 Task: Create in the project AgileRamp in Backlog an issue 'Integrate a new voice recognition feature into an existing mobile application to enhance user interaction and hands-free operation', assign it to team member softage.2@softage.net and change the status to IN PROGRESS. Create in the project AgileRamp in Backlog an issue 'Develop a new tool for automated testing of web application functional correctness and performance under stress conditions', assign it to team member softage.3@softage.net and change the status to IN PROGRESS
Action: Mouse moved to (200, 48)
Screenshot: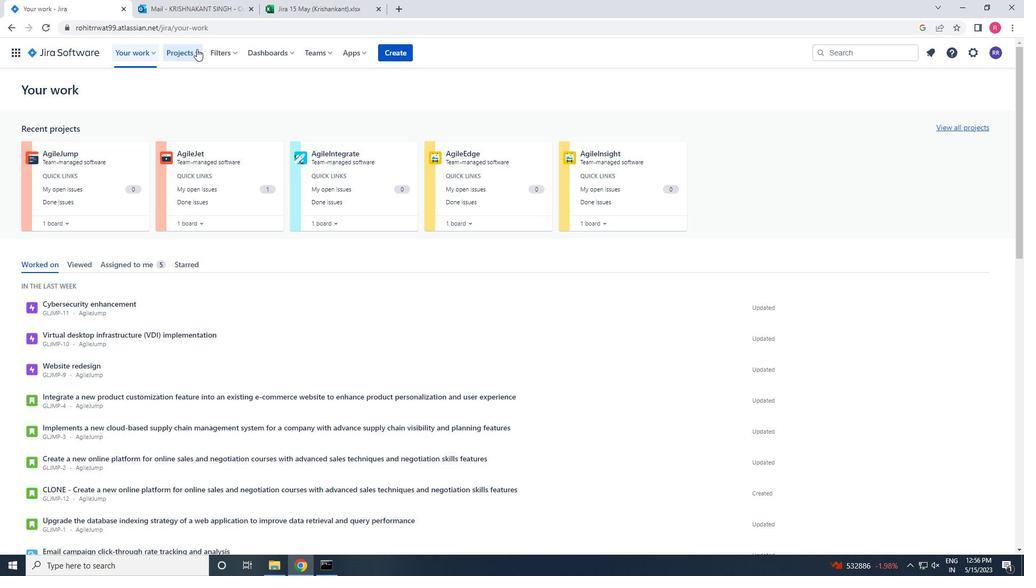 
Action: Mouse pressed left at (200, 48)
Screenshot: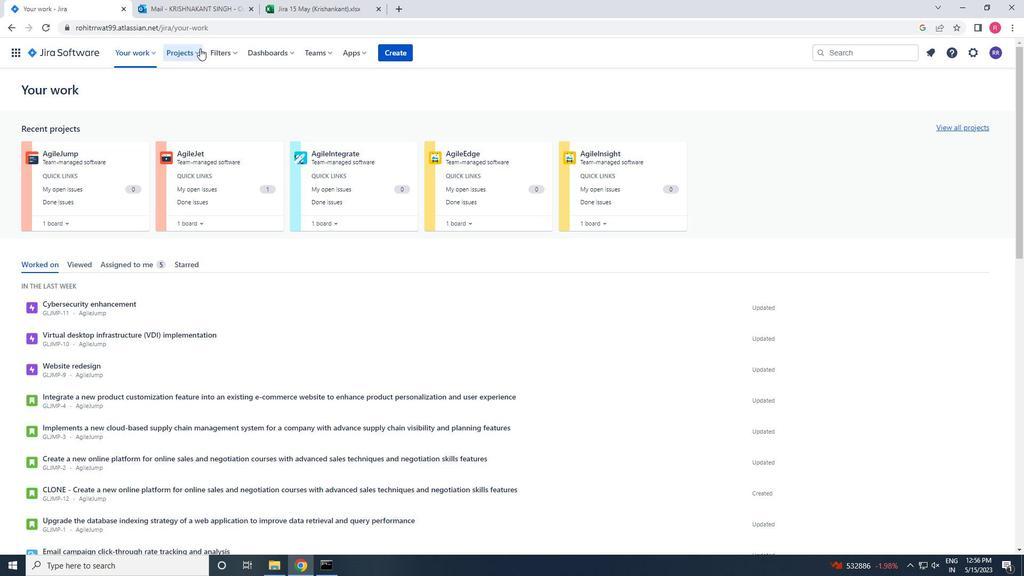 
Action: Mouse moved to (235, 98)
Screenshot: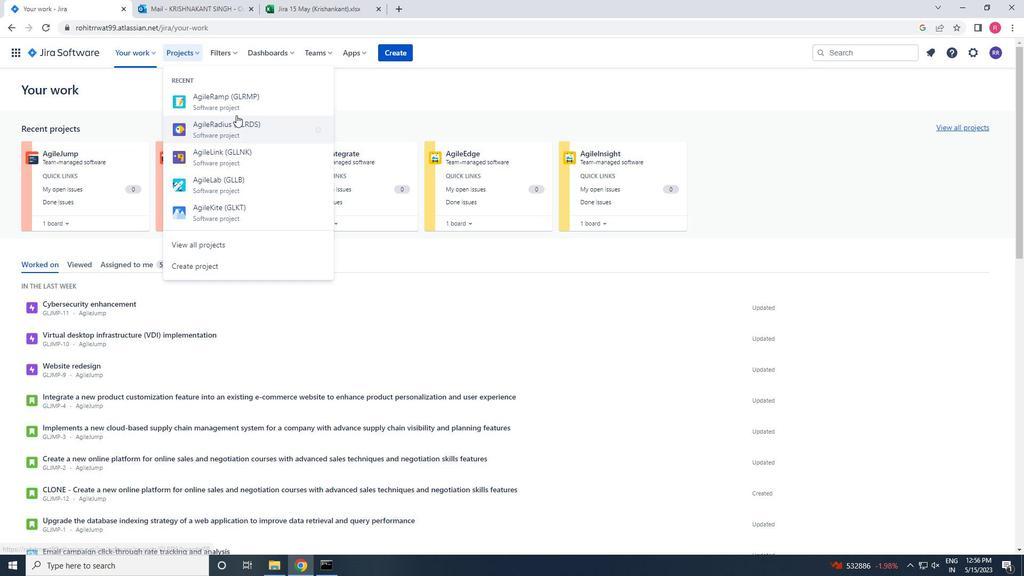 
Action: Mouse pressed left at (235, 98)
Screenshot: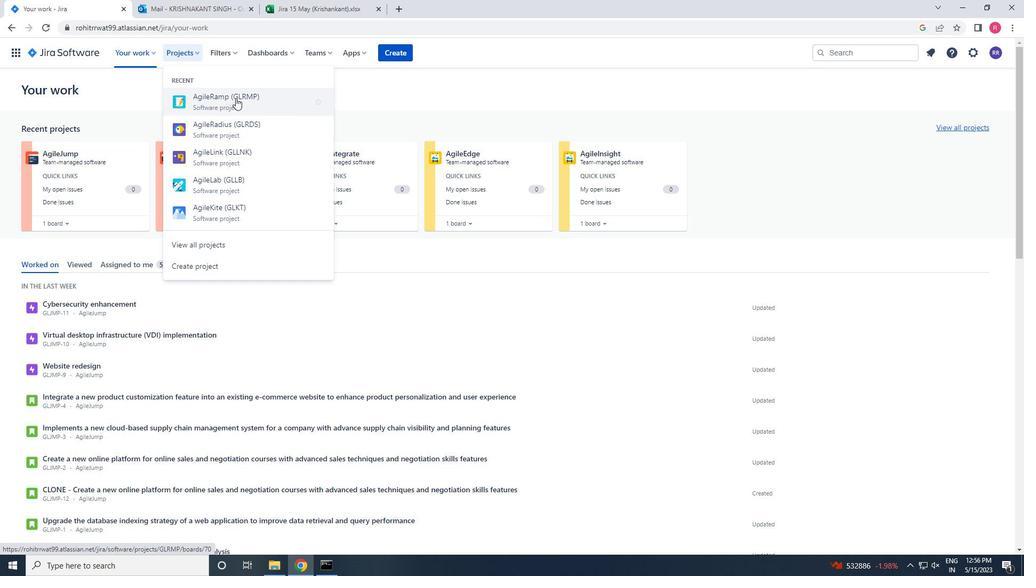 
Action: Mouse moved to (54, 154)
Screenshot: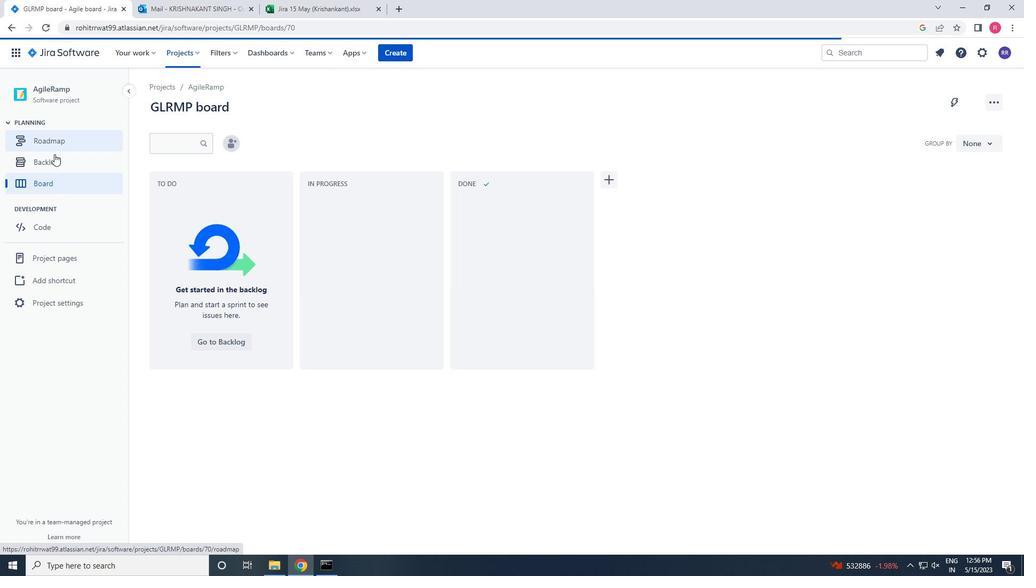 
Action: Mouse pressed left at (54, 154)
Screenshot: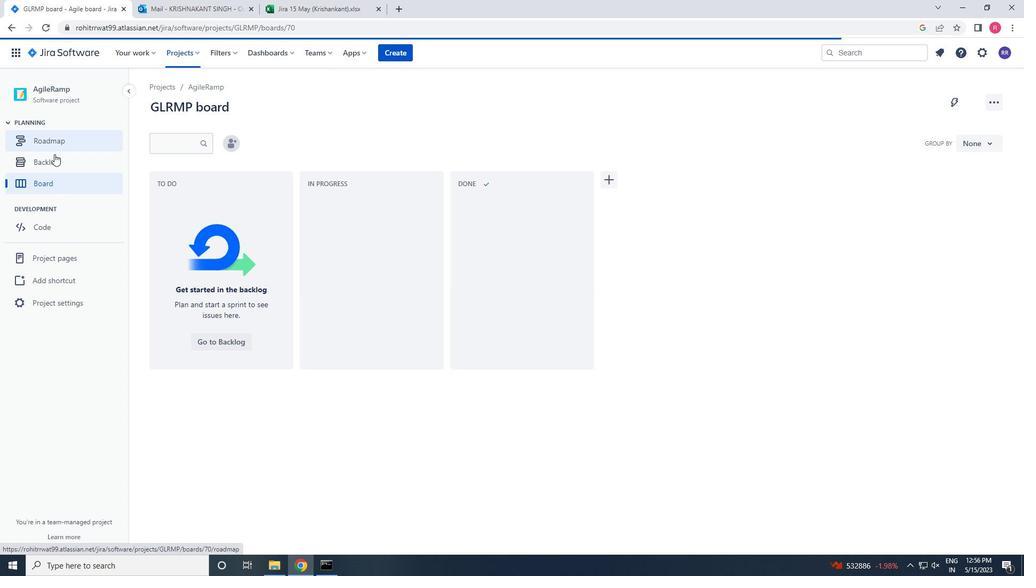 
Action: Mouse moved to (410, 364)
Screenshot: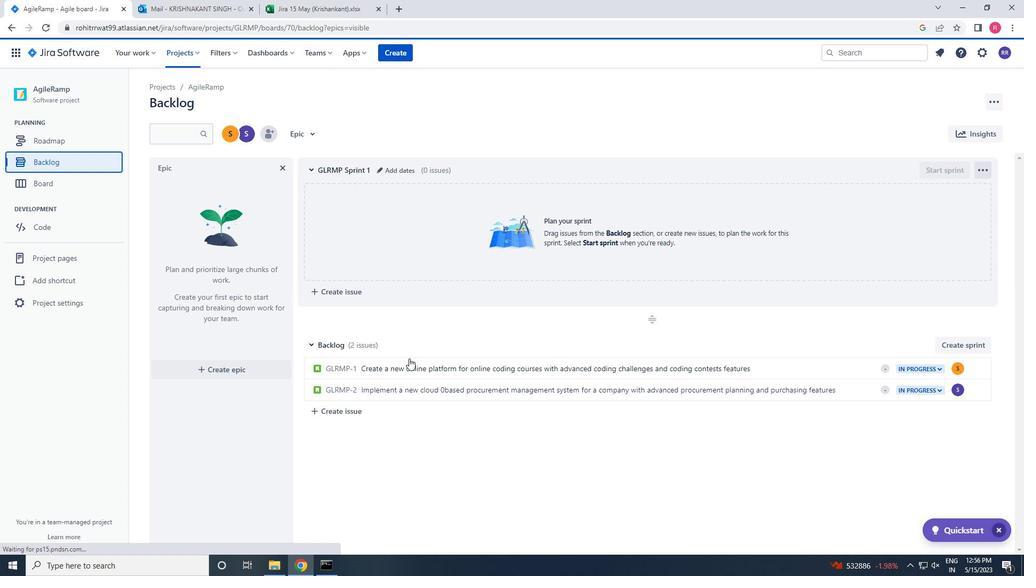 
Action: Mouse scrolled (410, 364) with delta (0, 0)
Screenshot: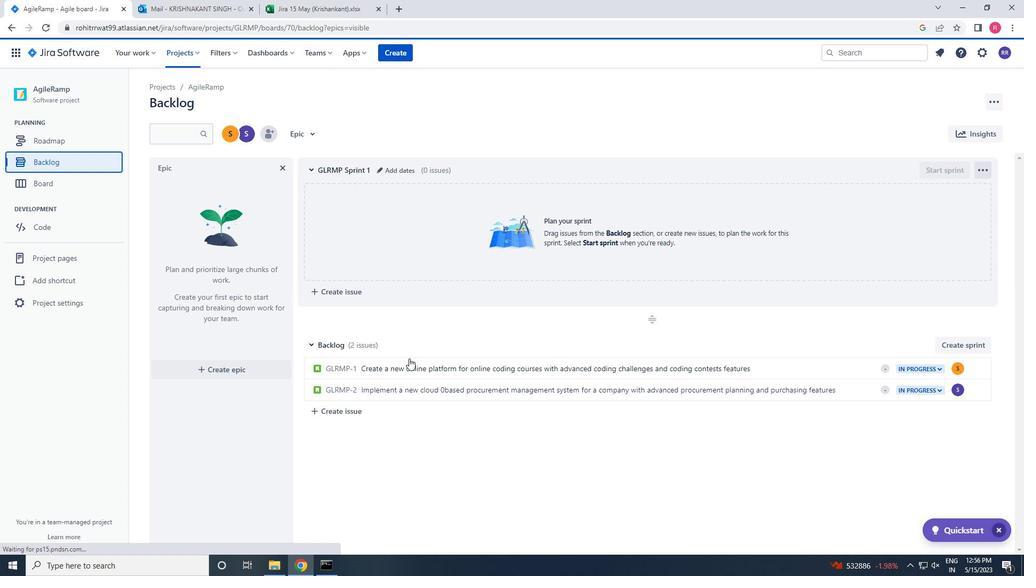 
Action: Mouse moved to (410, 366)
Screenshot: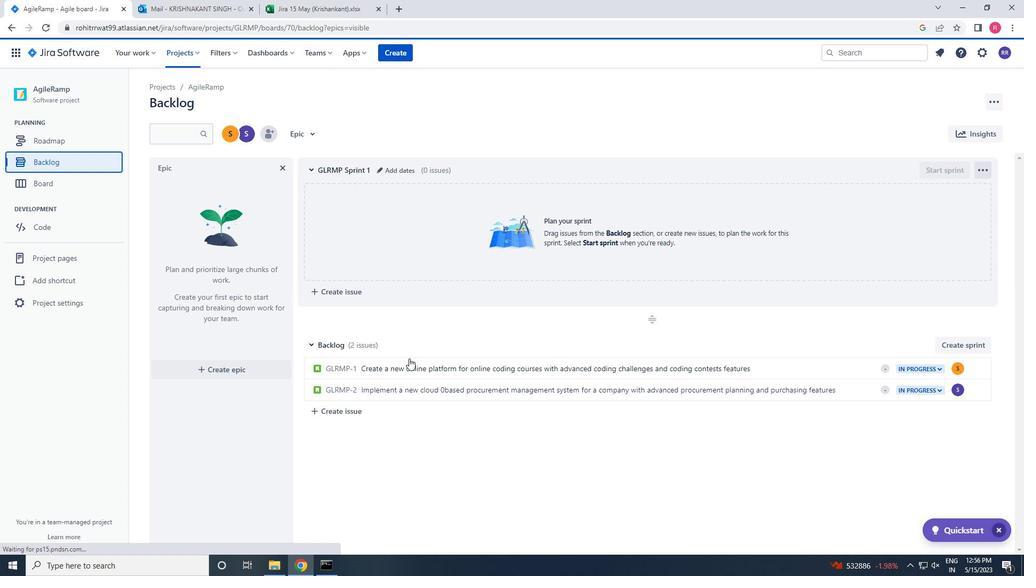 
Action: Mouse scrolled (410, 365) with delta (0, 0)
Screenshot: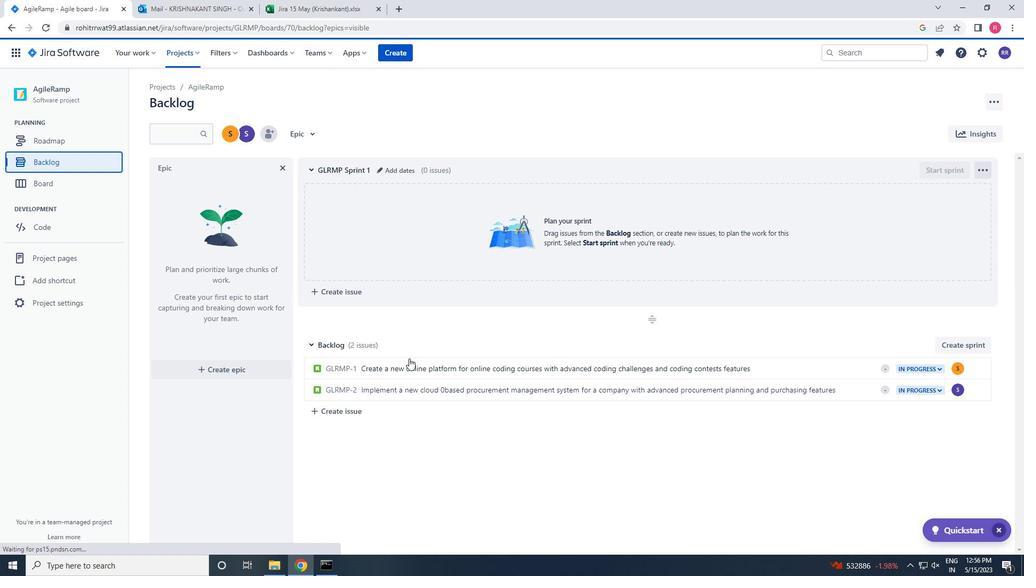 
Action: Mouse moved to (410, 367)
Screenshot: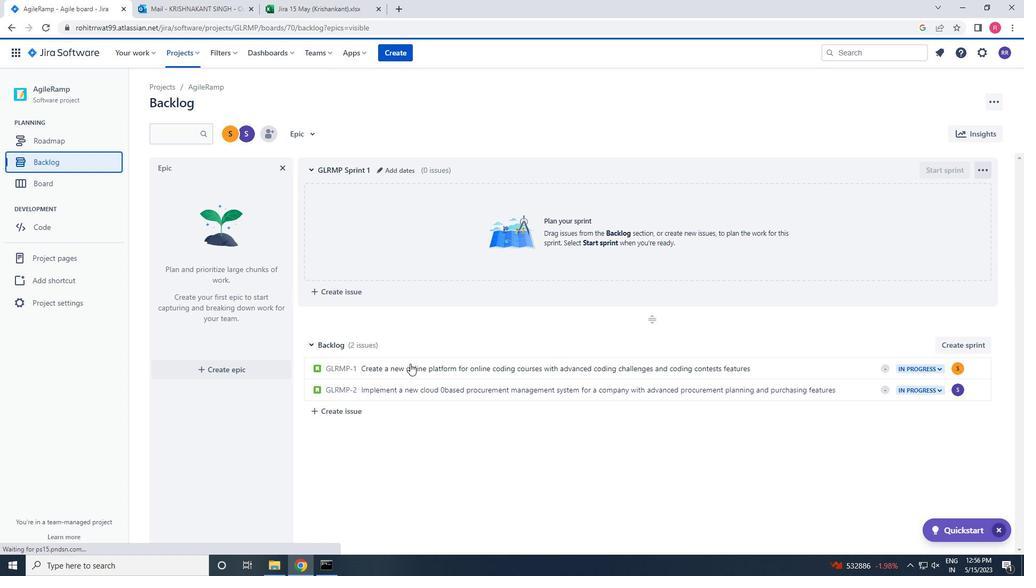
Action: Mouse scrolled (410, 367) with delta (0, 0)
Screenshot: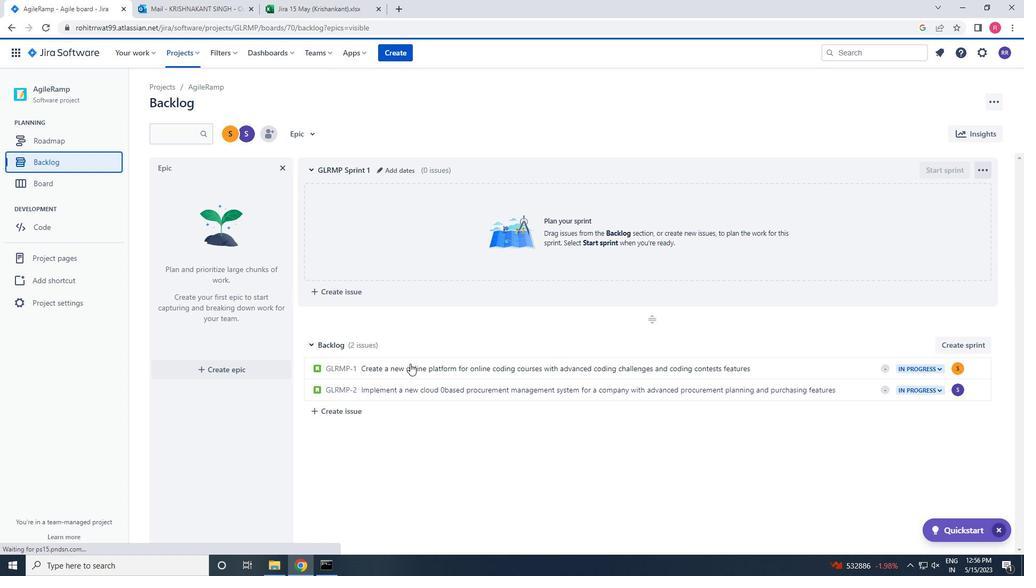 
Action: Mouse moved to (410, 368)
Screenshot: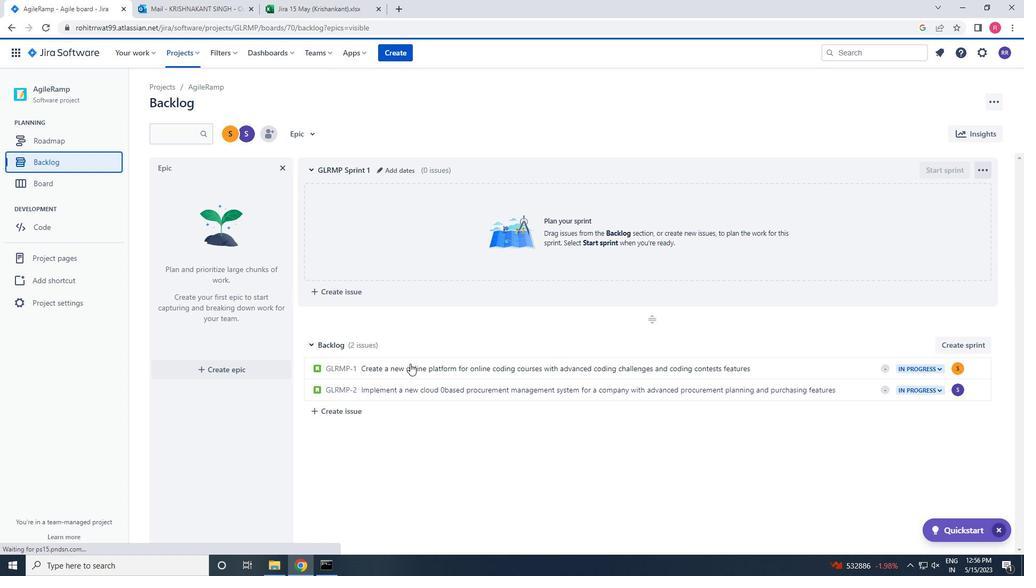 
Action: Mouse scrolled (410, 368) with delta (0, 0)
Screenshot: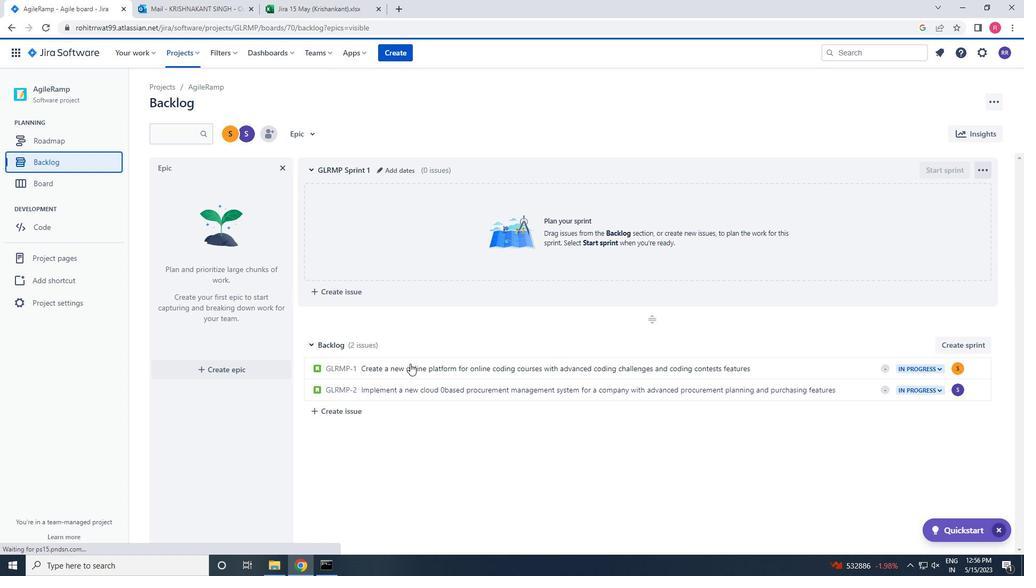 
Action: Mouse scrolled (410, 368) with delta (0, 0)
Screenshot: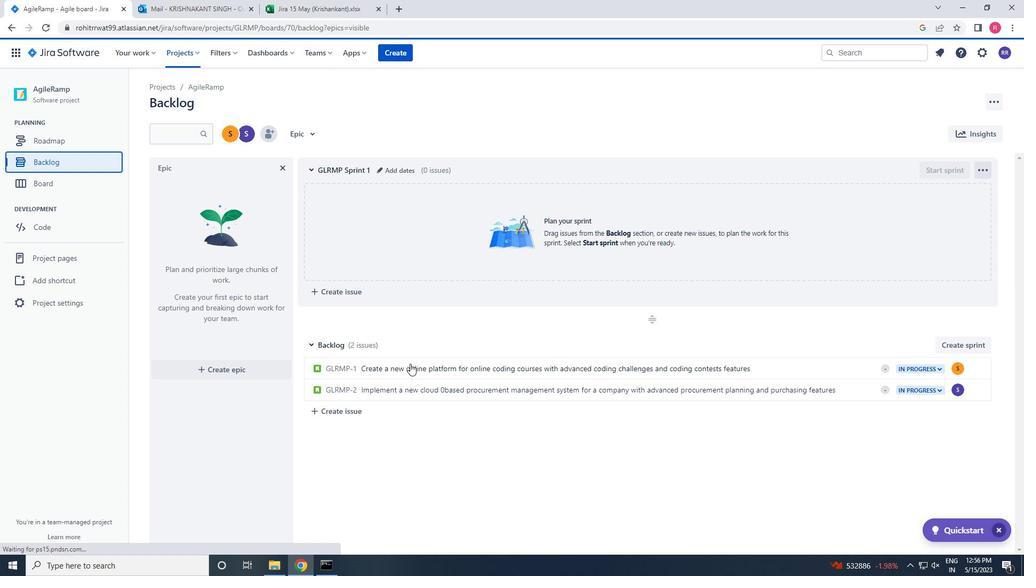 
Action: Mouse moved to (385, 410)
Screenshot: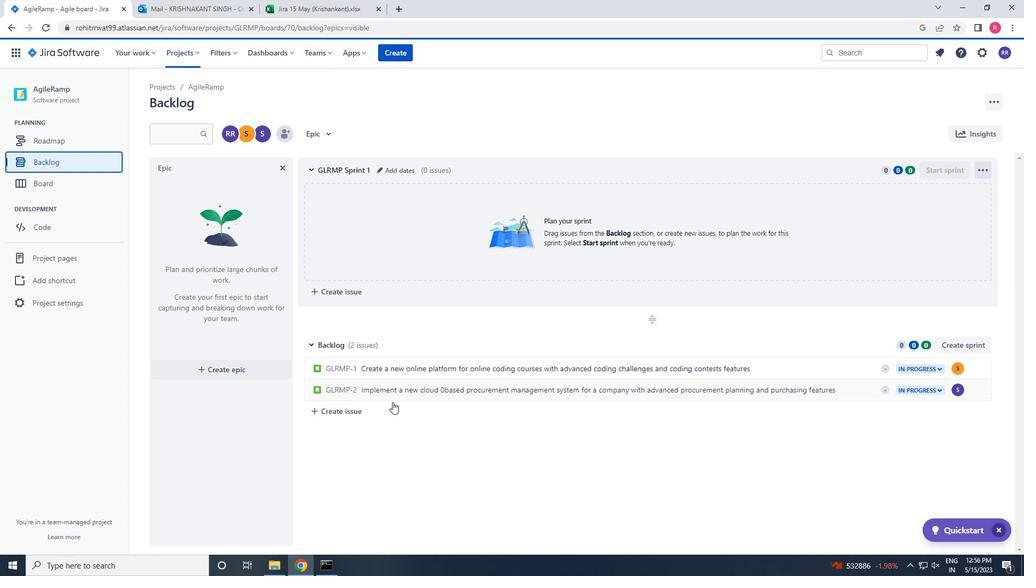 
Action: Mouse pressed left at (385, 410)
Screenshot: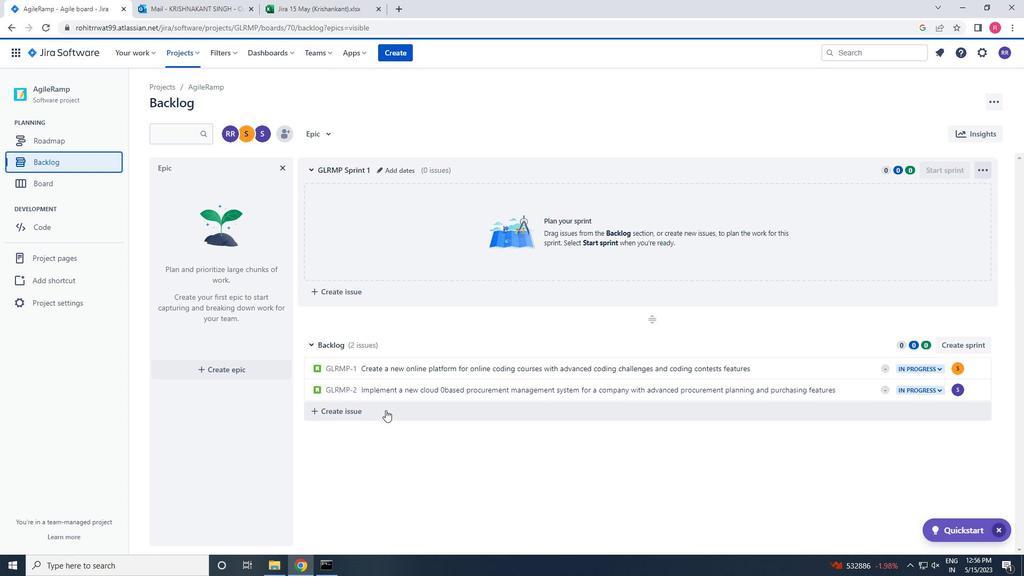 
Action: Key pressed ctrl+V
Screenshot: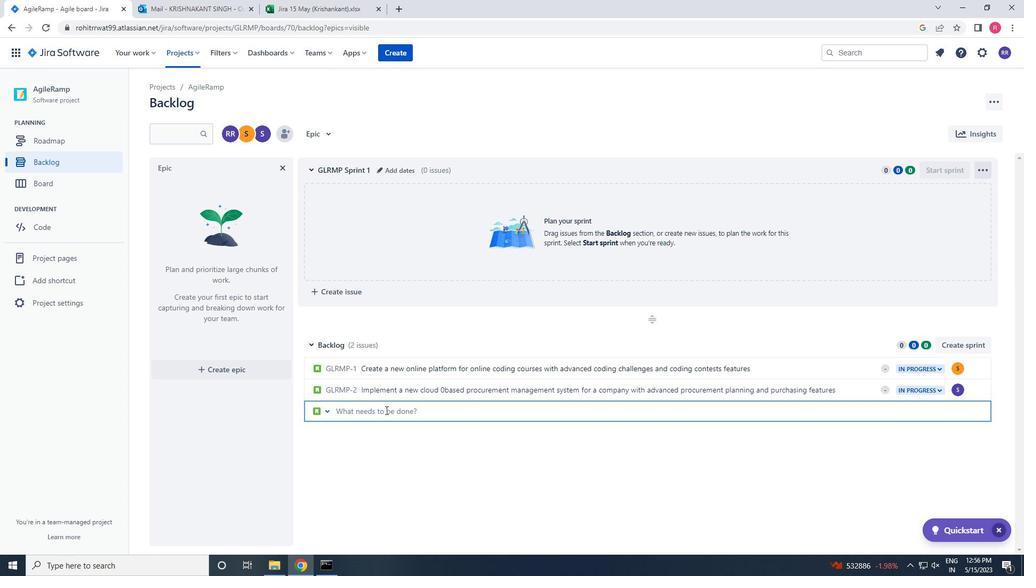 
Action: Mouse moved to (445, 369)
Screenshot: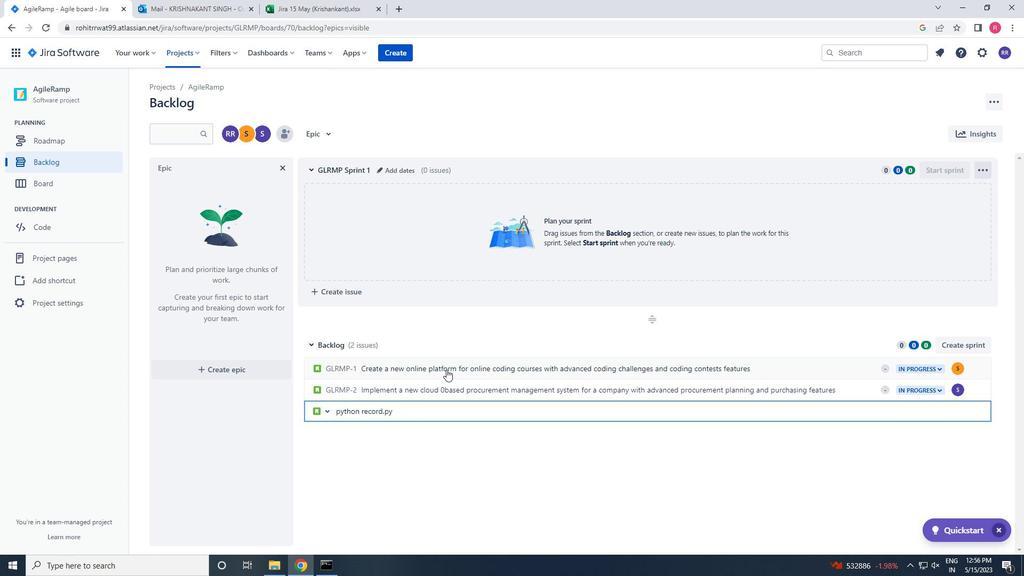 
Action: Key pressed <Key.backspace><Key.backspace><Key.backspace><Key.backspace><Key.backspace><Key.backspace><Key.backspace><Key.backspace><Key.backspace><Key.backspace><Key.backspace><Key.backspace><Key.backspace><Key.backspace><Key.backspace><Key.backspace><Key.backspace><Key.backspace><Key.backspace><Key.backspace><Key.backspace><Key.shift_r>Integrate<Key.space>a<Key.space>new<Key.space>voice<Key.space>recognition<Key.space>
Screenshot: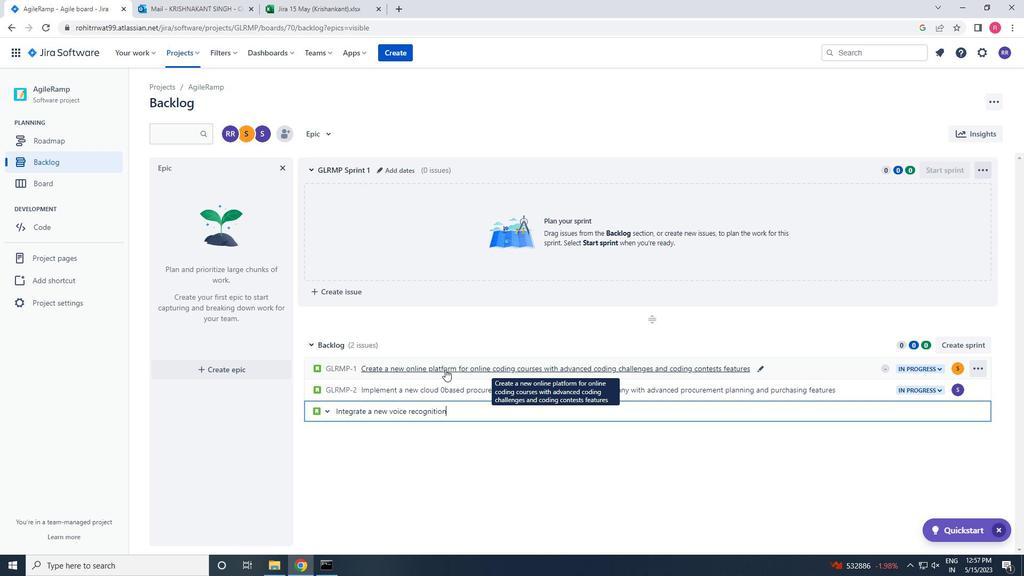 
Action: Mouse moved to (490, 413)
Screenshot: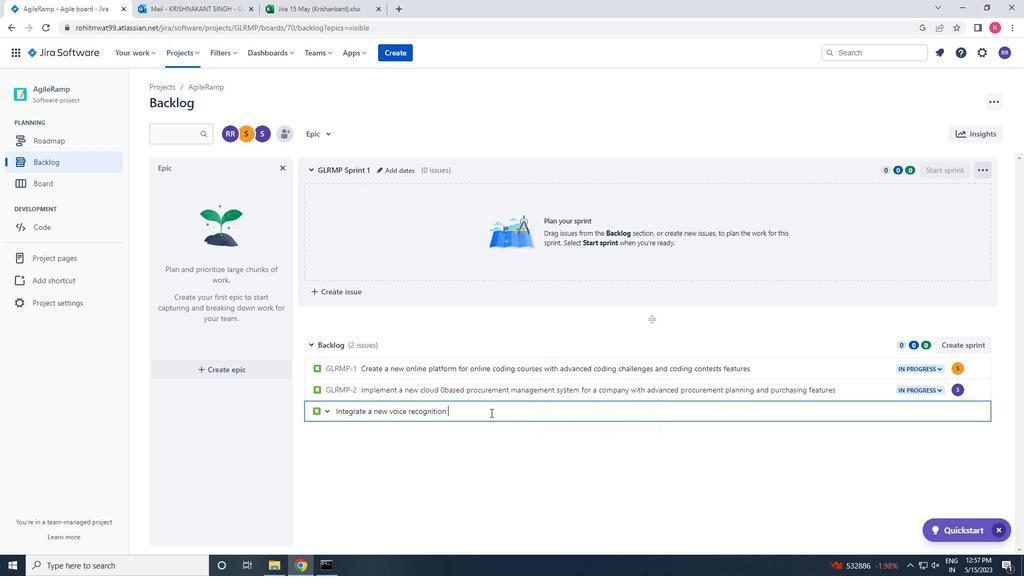 
Action: Key pressed feature<Key.space>into<Key.space>an<Key.space>existing<Key.space>mobile<Key.space>application<Key.space>to<Key.space>enhance<Key.space>user<Key.space>interaction<Key.space>and<Key.space>hand-free<Key.space>opre<Key.backspace><Key.backspace>eration<Key.space><Key.enter>
Screenshot: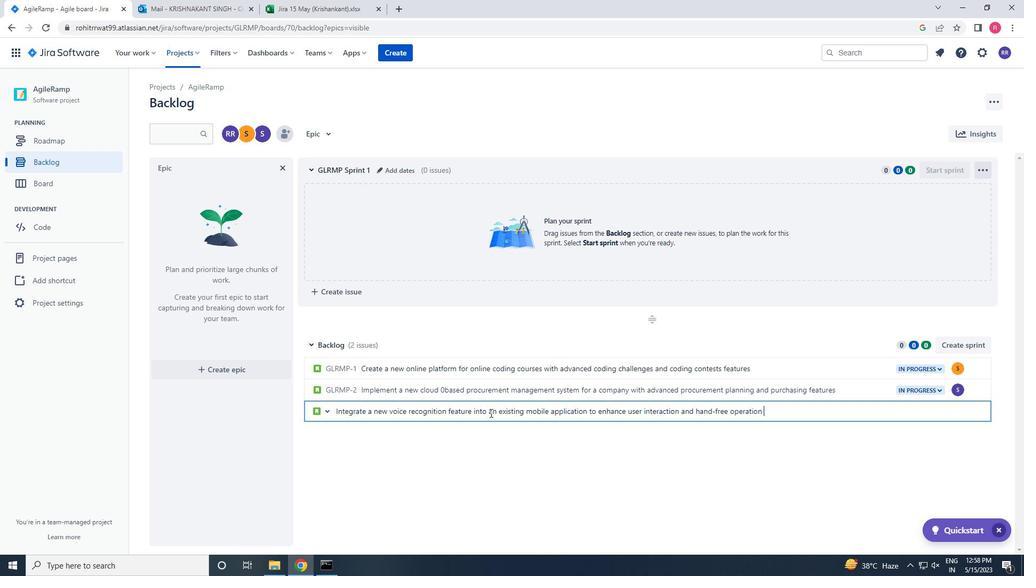 
Action: Mouse moved to (959, 414)
Screenshot: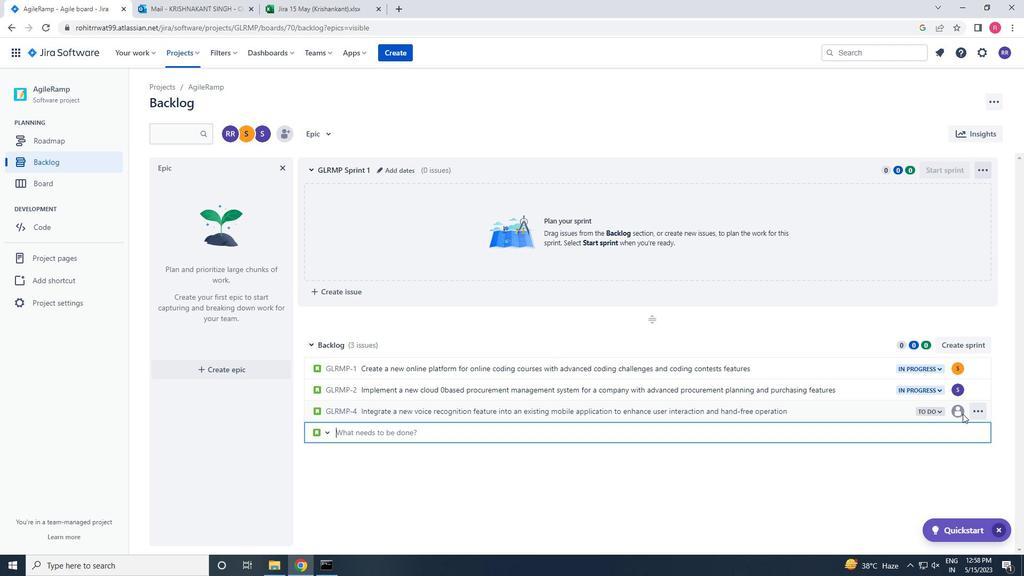 
Action: Mouse pressed left at (959, 414)
Screenshot: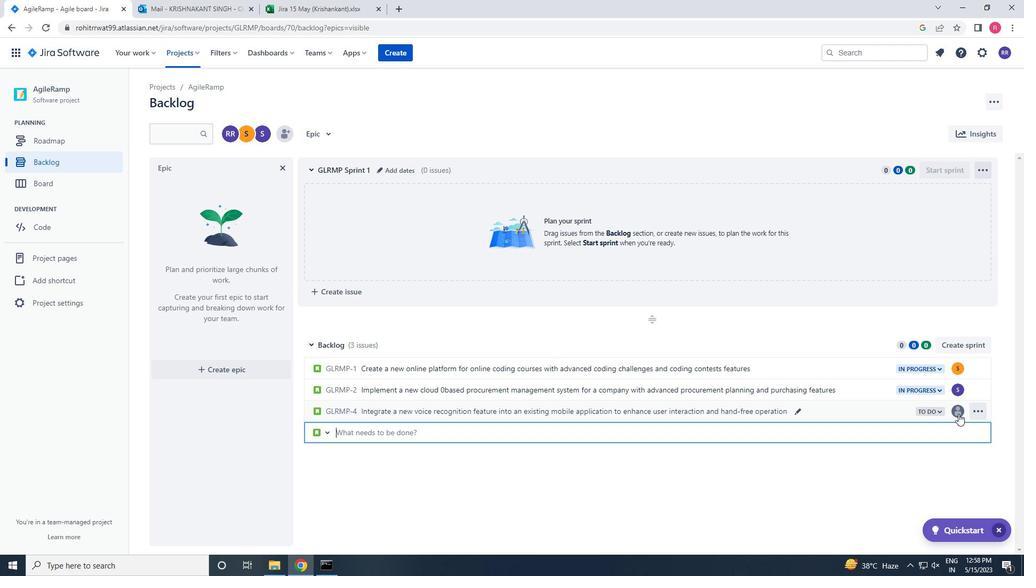 
Action: Key pressed softage.2<Key.shift>@SOFTAGE.NET
Screenshot: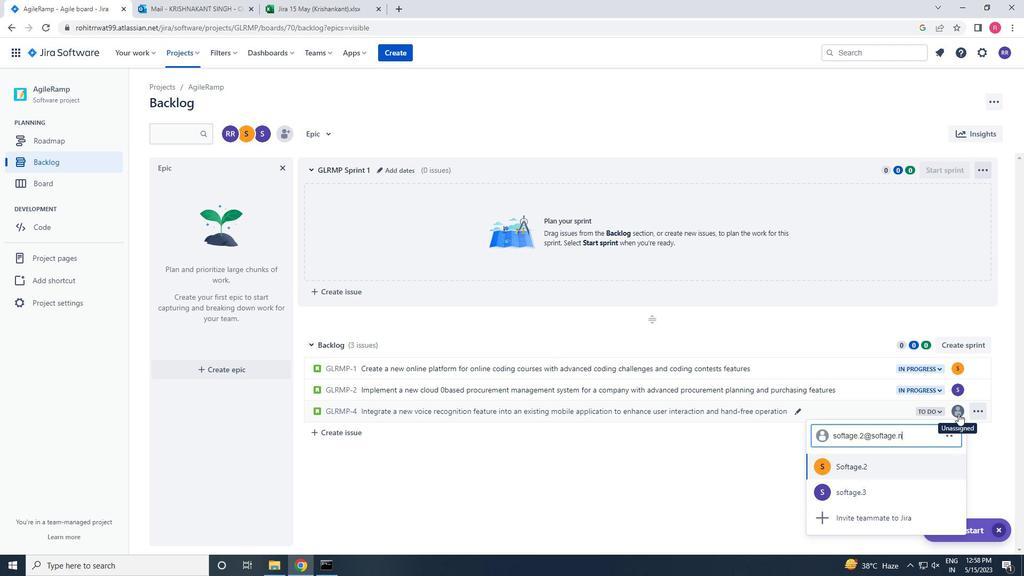 
Action: Mouse moved to (865, 463)
Screenshot: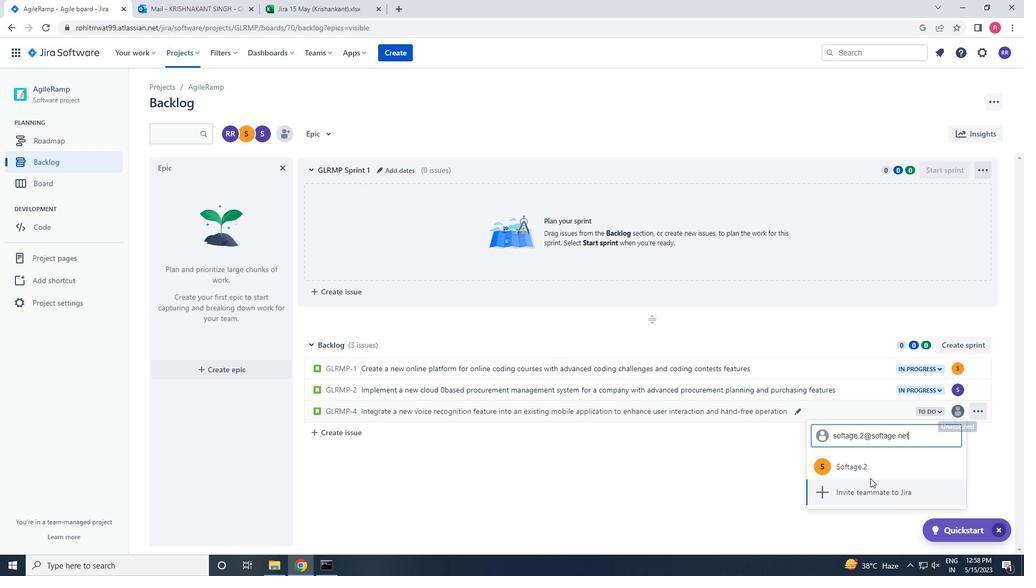 
Action: Mouse pressed left at (865, 463)
Screenshot: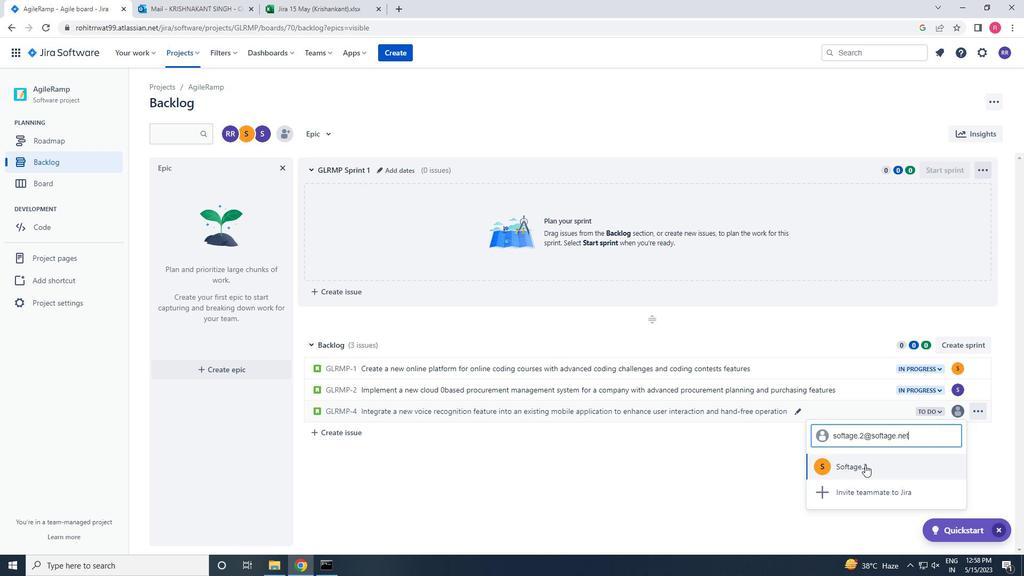 
Action: Mouse moved to (930, 409)
Screenshot: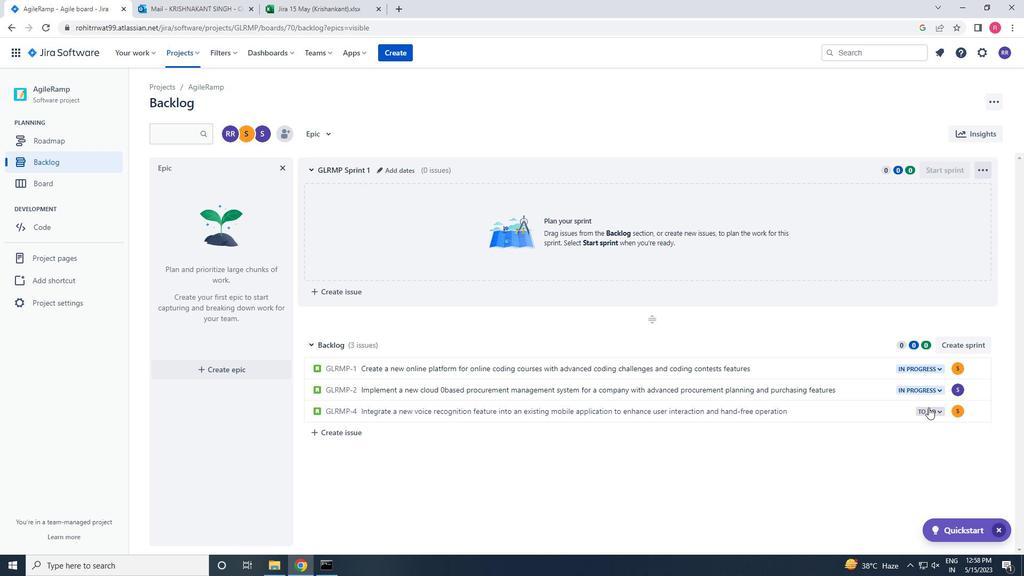 
Action: Mouse pressed left at (930, 409)
Screenshot: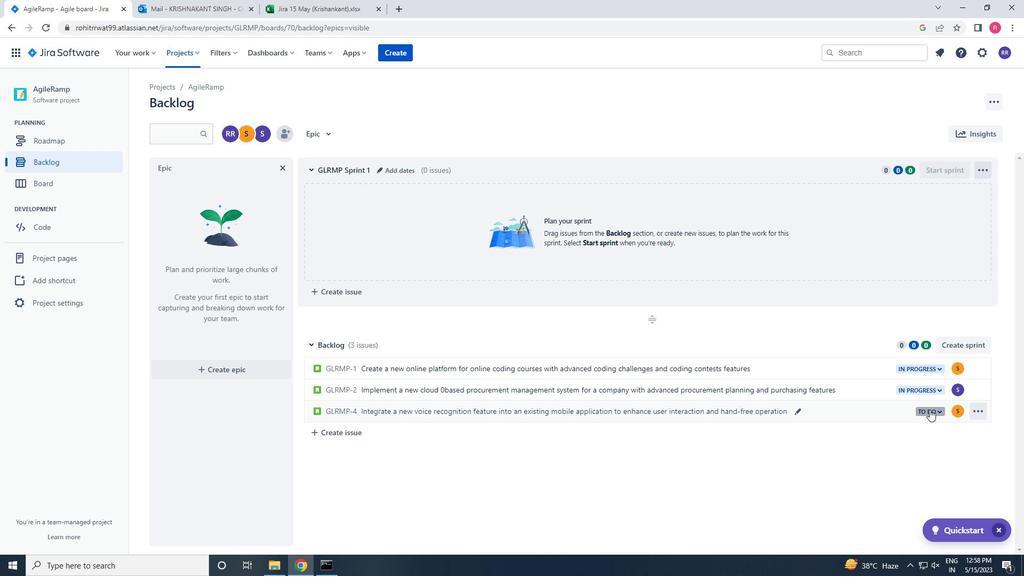 
Action: Mouse moved to (844, 435)
Screenshot: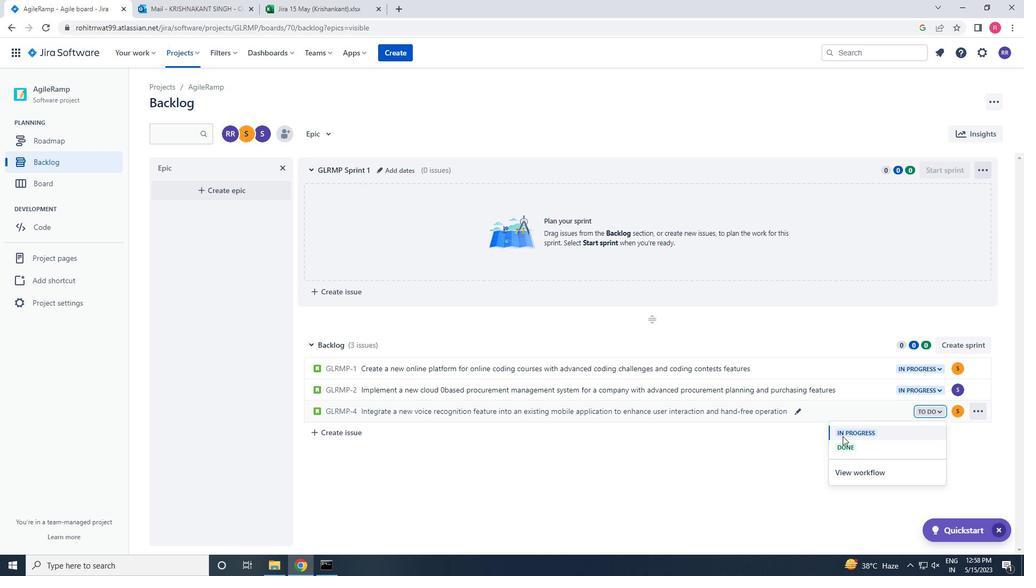 
Action: Mouse pressed left at (844, 435)
Screenshot: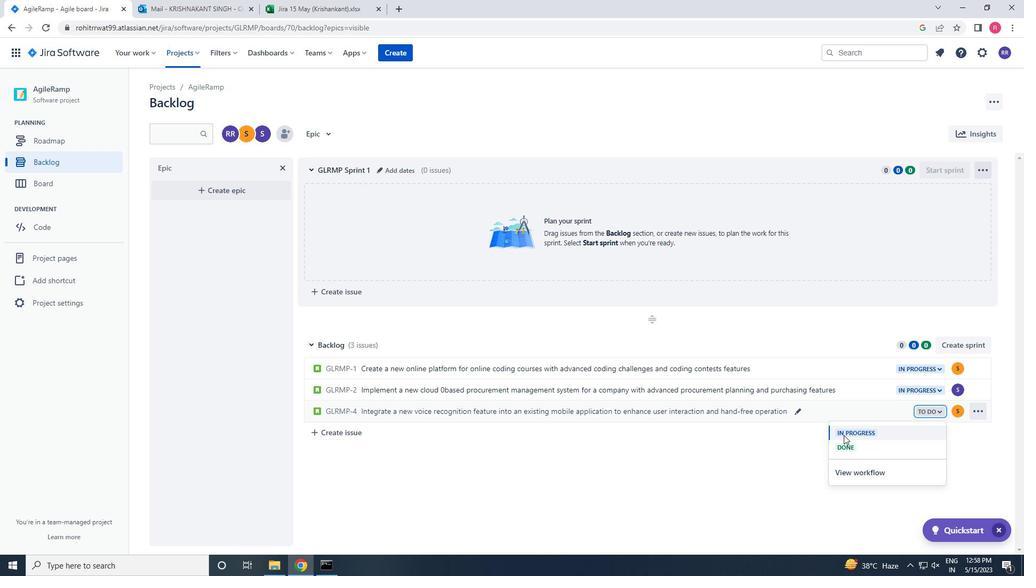 
Action: Mouse moved to (399, 438)
Screenshot: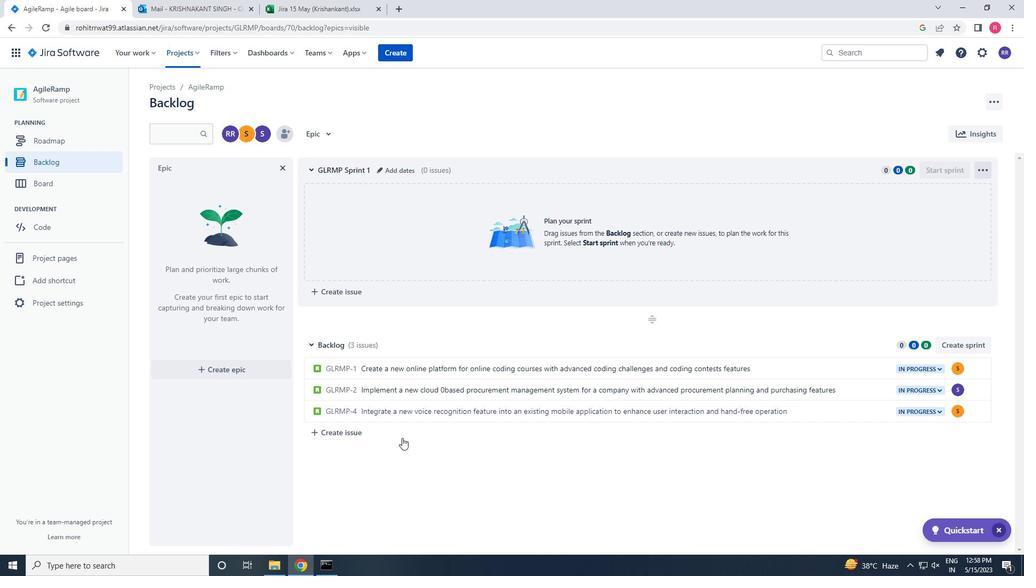 
Action: Mouse pressed left at (399, 438)
Screenshot: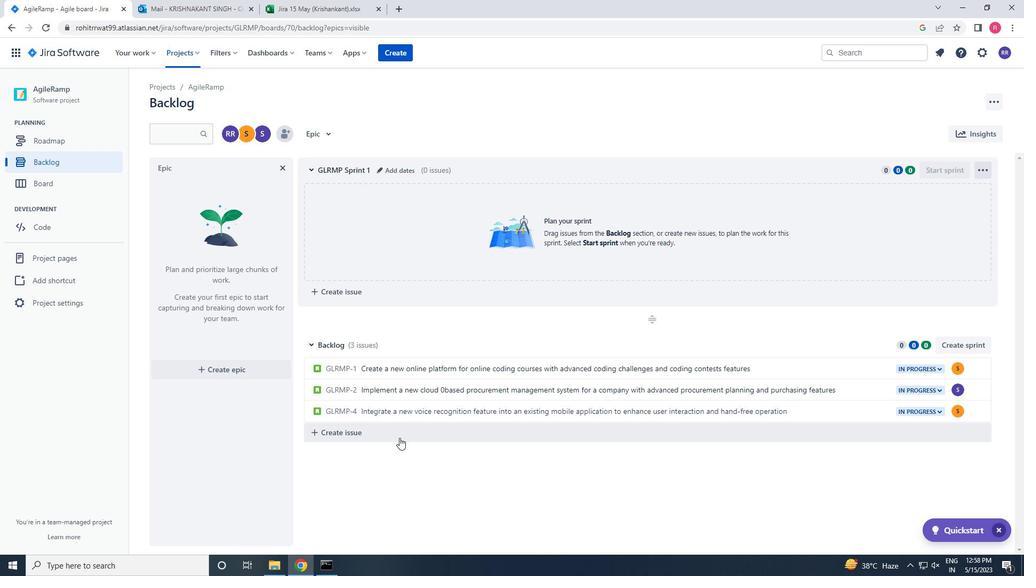 
Action: Key pressed <Key.shift>DEVELOP<Key.space>A<Key.space>NEW<Key.space>TOOL<Key.space>FOR<Key.space>AUTOMATED<Key.space>TESTING<Key.space>OF<Key.space>WEB<Key.space>APPLICATIO<Key.space><Key.backspace>
Screenshot: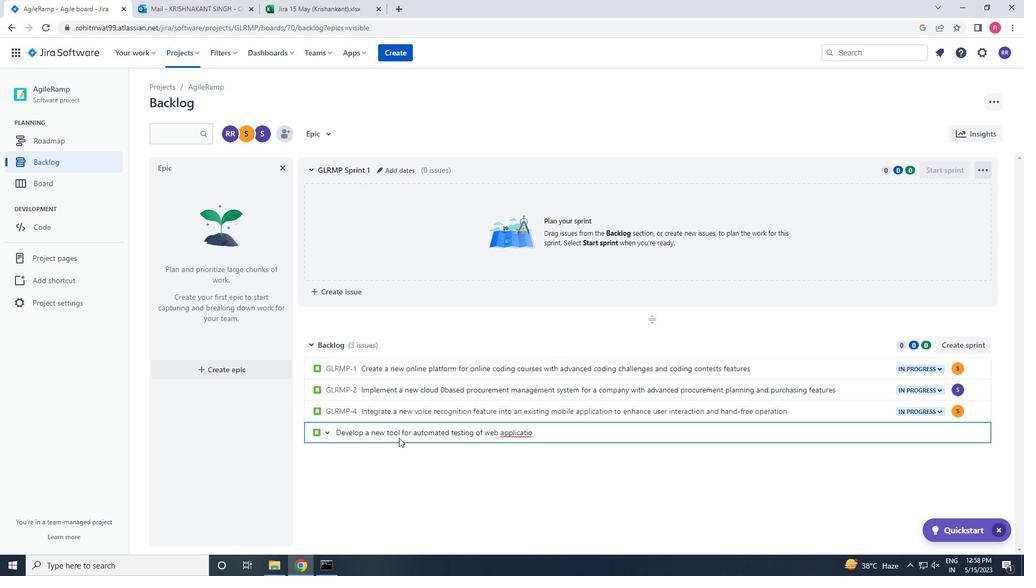 
Action: Mouse moved to (398, 438)
Screenshot: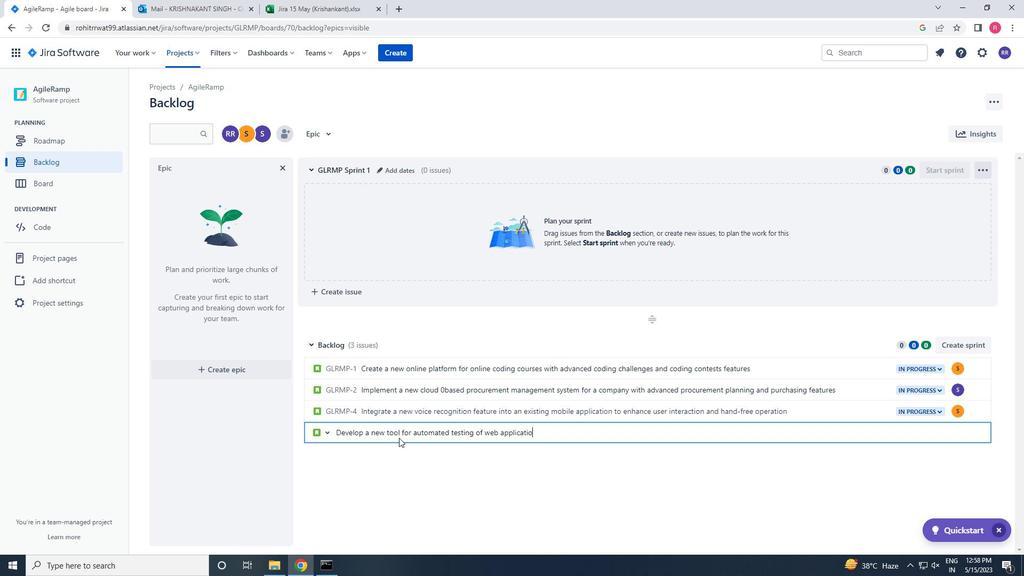 
Action: Key pressed N<Key.space>FUNCTIONAL<Key.space>CORRECTESS<Key.space>AND<Key.space>PERFORMANCE<Key.space>UNDER<Key.space>STRESS<Key.space>CONDITIONS
Screenshot: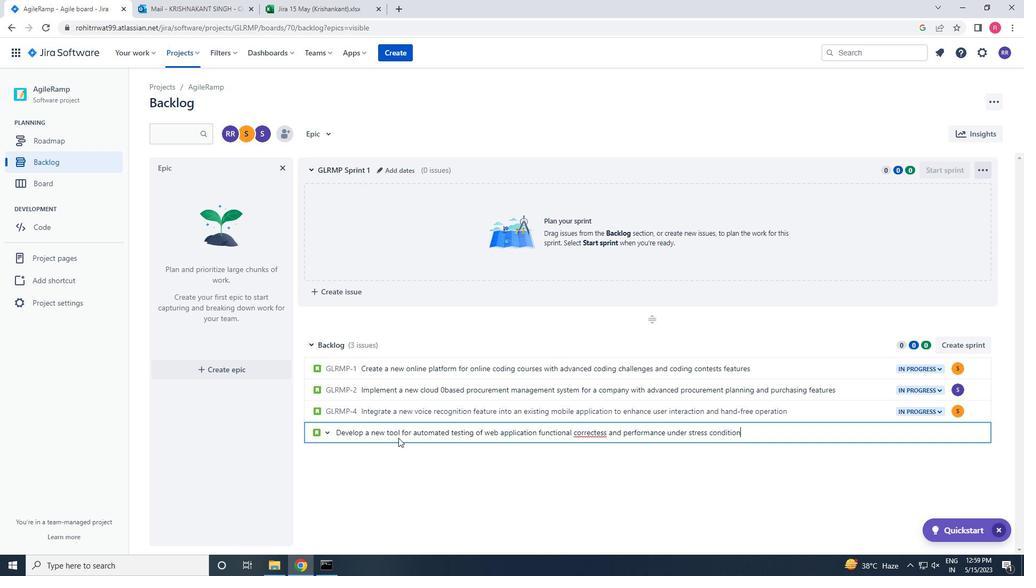 
Action: Mouse moved to (589, 435)
Screenshot: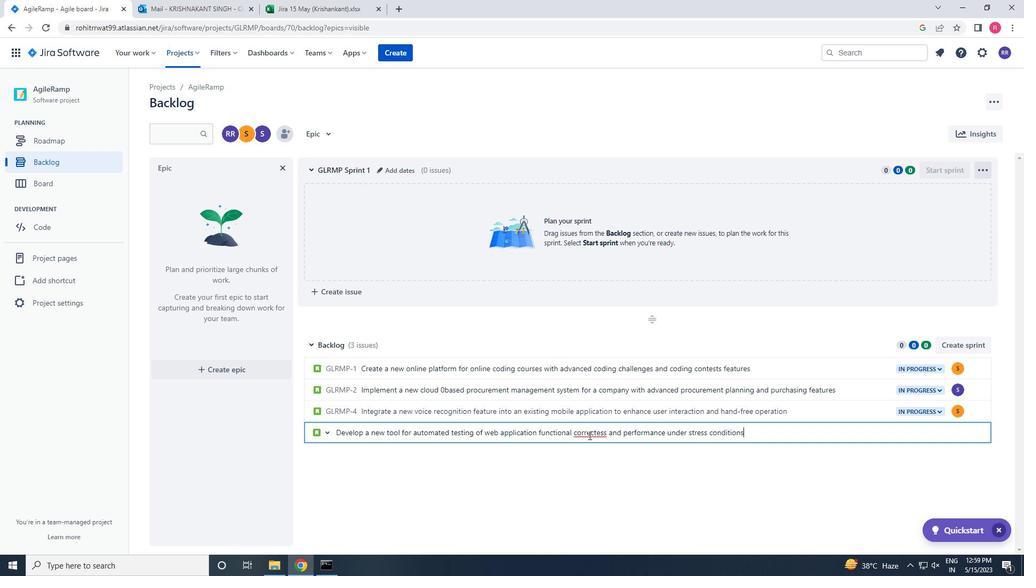 
Action: Mouse pressed left at (589, 435)
Screenshot: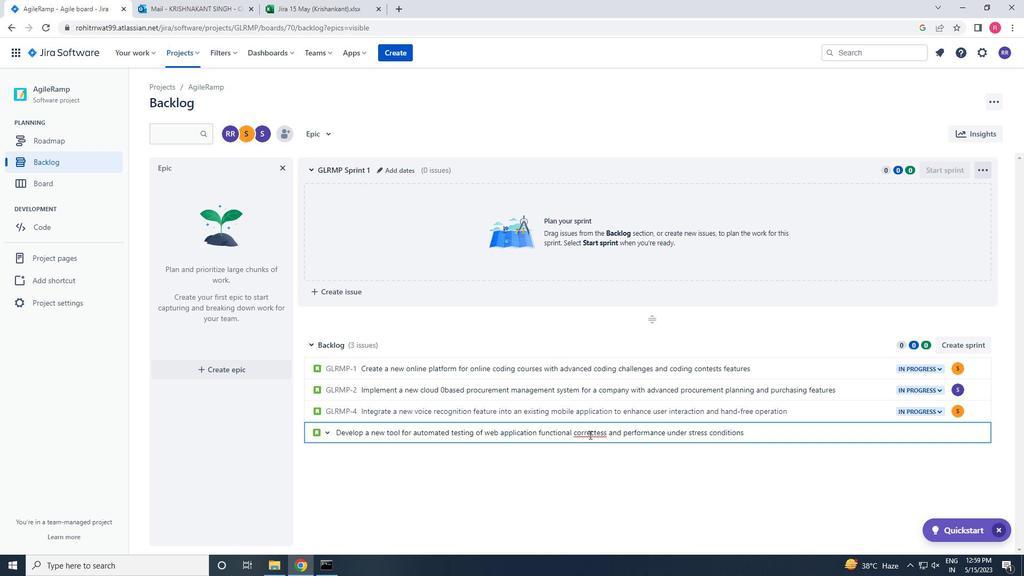 
Action: Mouse moved to (625, 414)
Screenshot: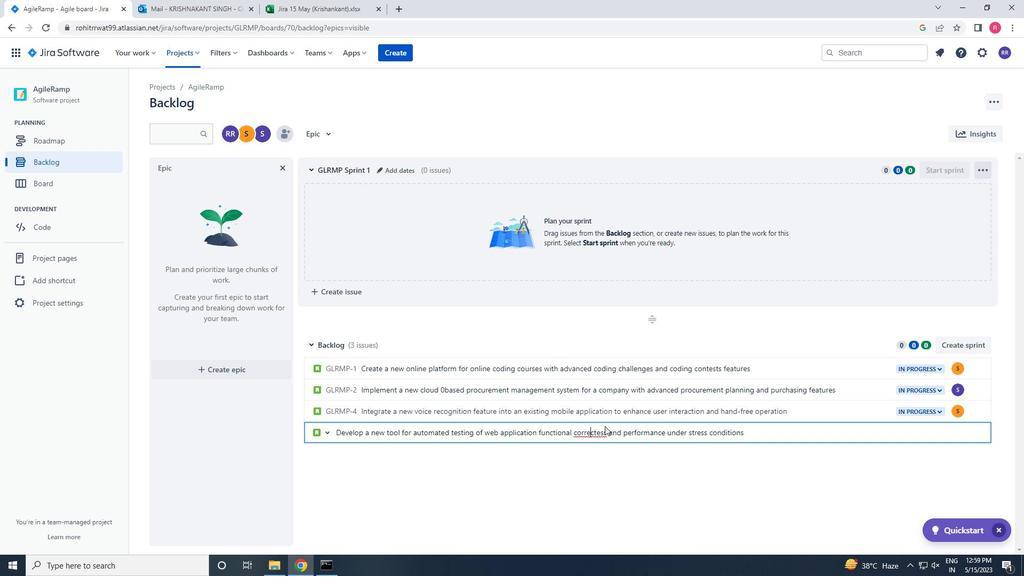 
Action: Key pressed <Key.left>
Screenshot: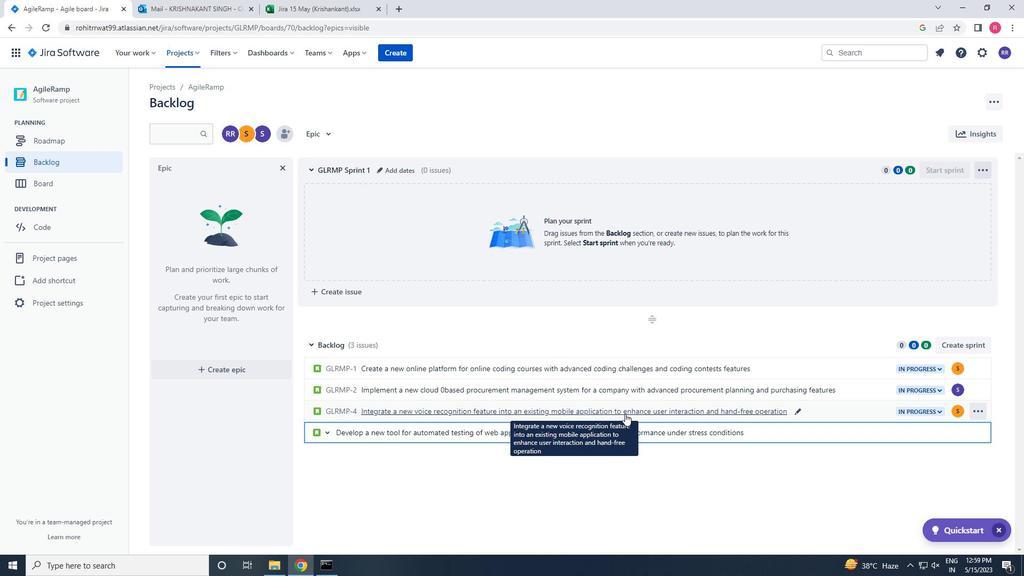 
Action: Mouse moved to (545, 474)
Screenshot: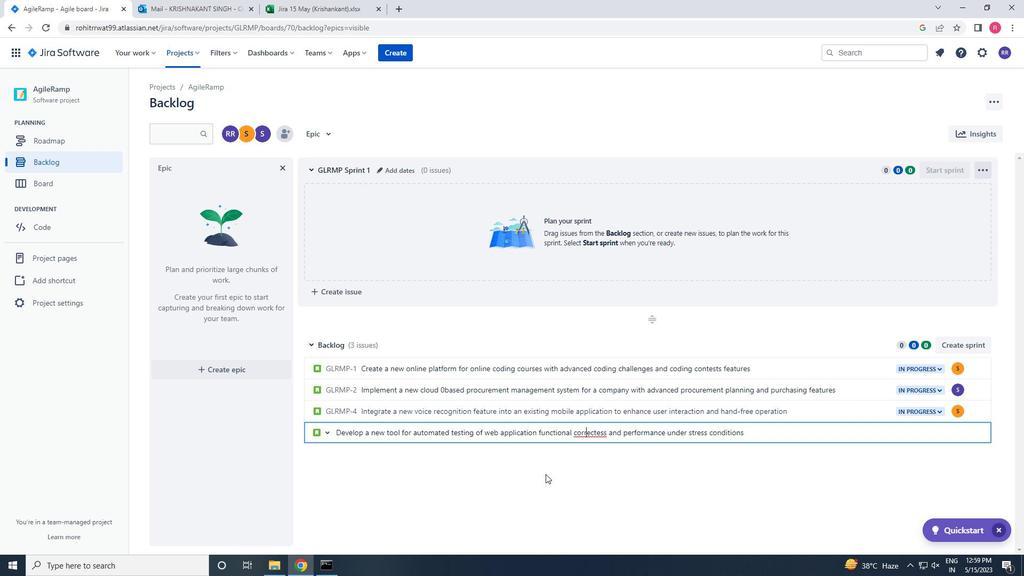 
Action: Key pressed <Key.right><Key.right><Key.right>M<Key.backspace>N
Screenshot: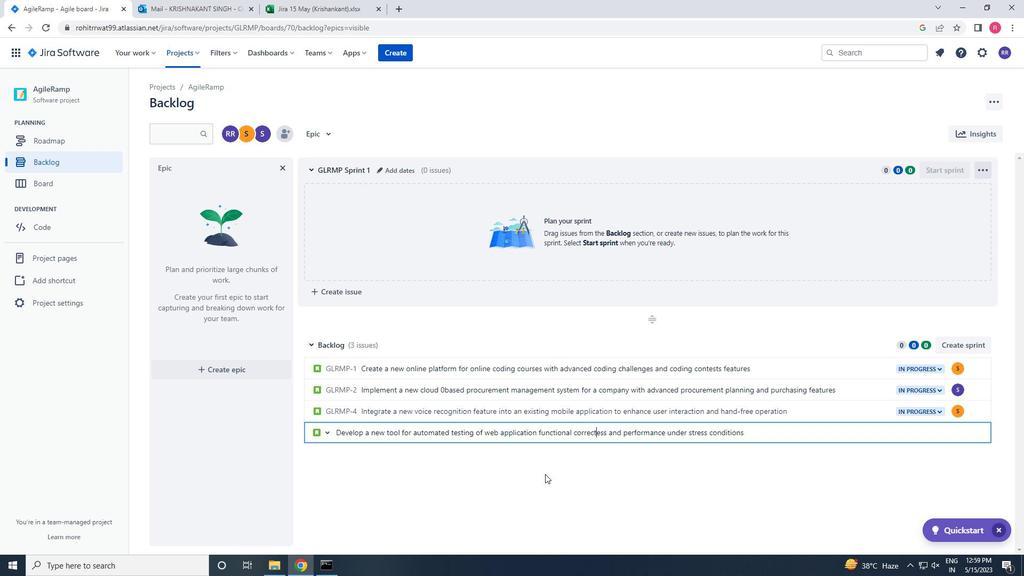 
Action: Mouse moved to (536, 479)
Screenshot: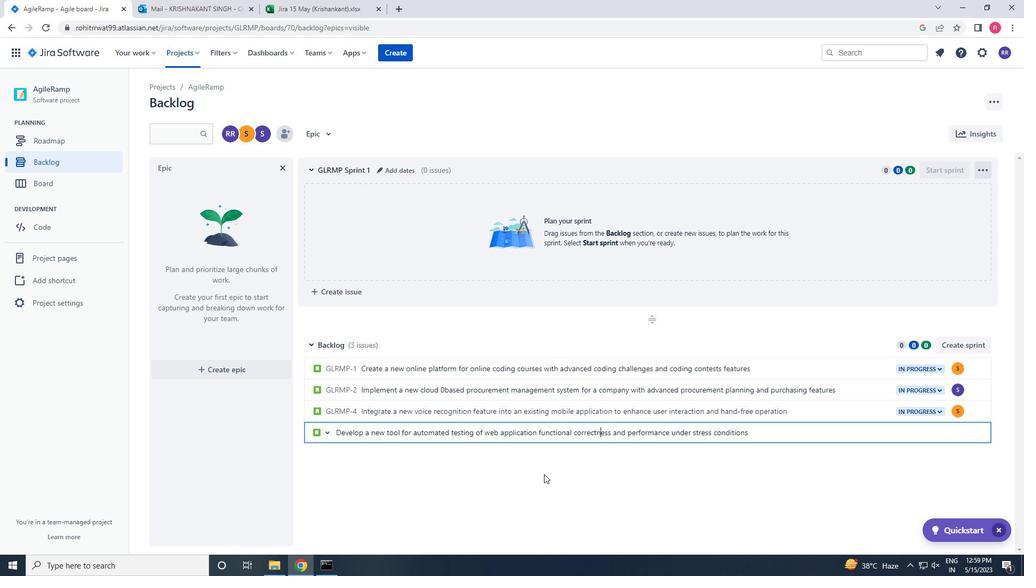 
Action: Key pressed <Key.enter>
Screenshot: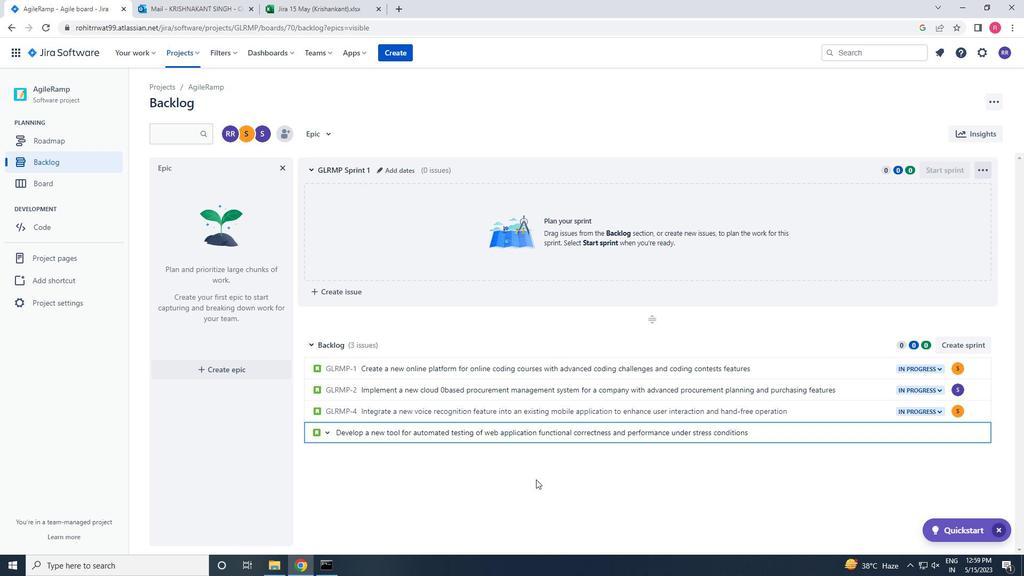 
Action: Mouse moved to (961, 432)
Screenshot: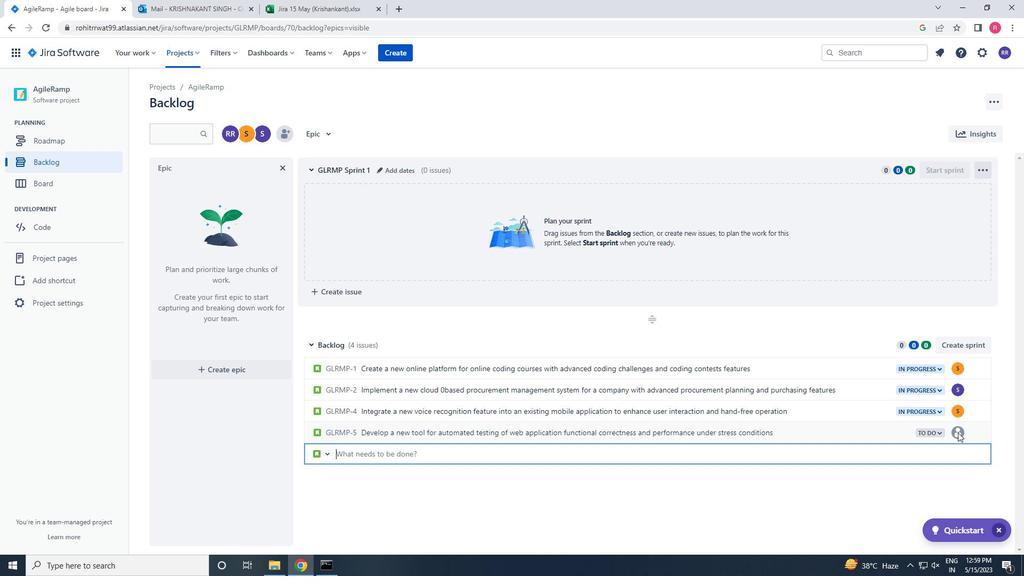 
Action: Mouse pressed left at (961, 432)
Screenshot: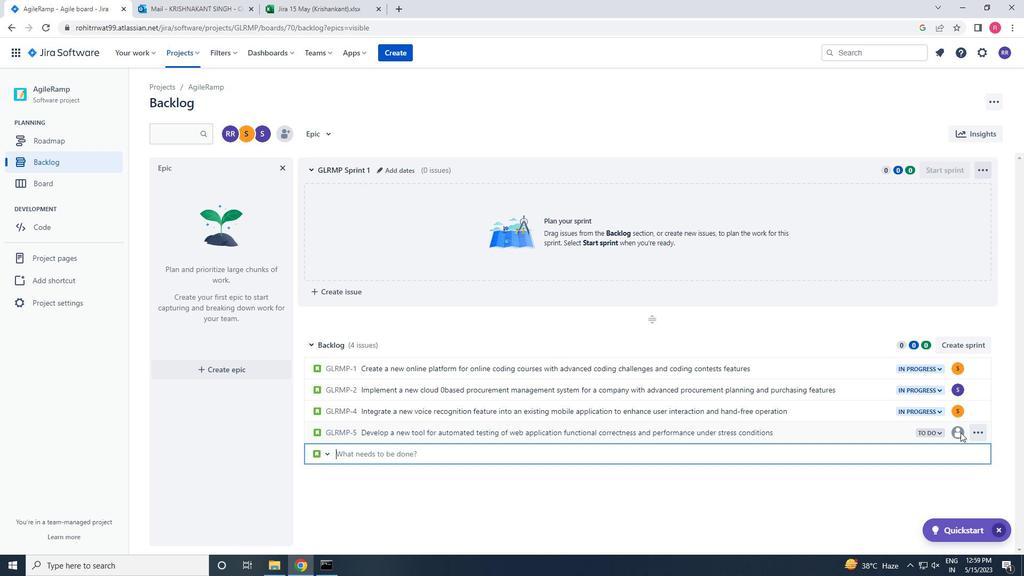 
Action: Mouse moved to (959, 435)
Screenshot: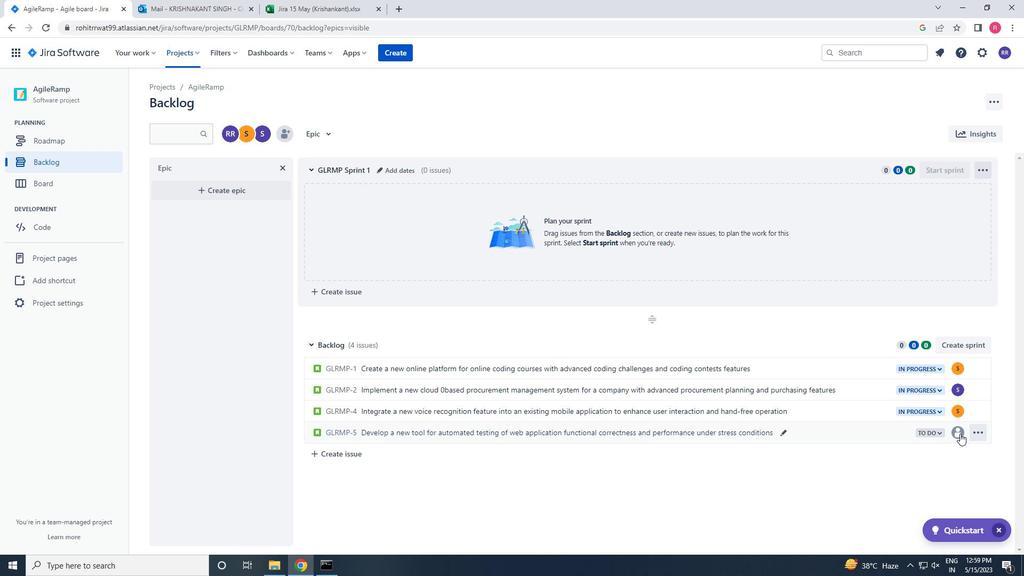 
Action: Mouse pressed left at (959, 435)
Screenshot: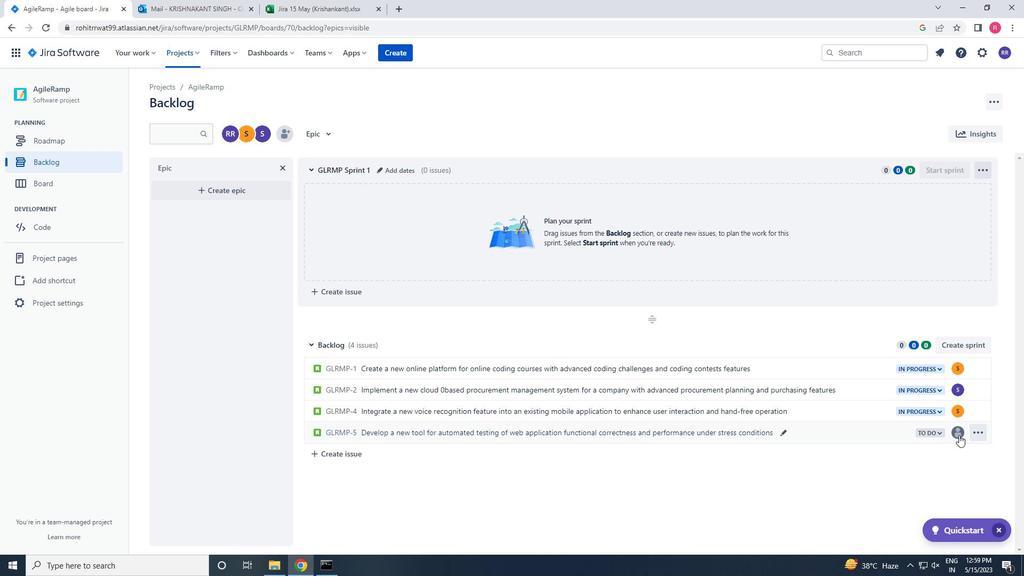 
Action: Mouse moved to (1024, 250)
Screenshot: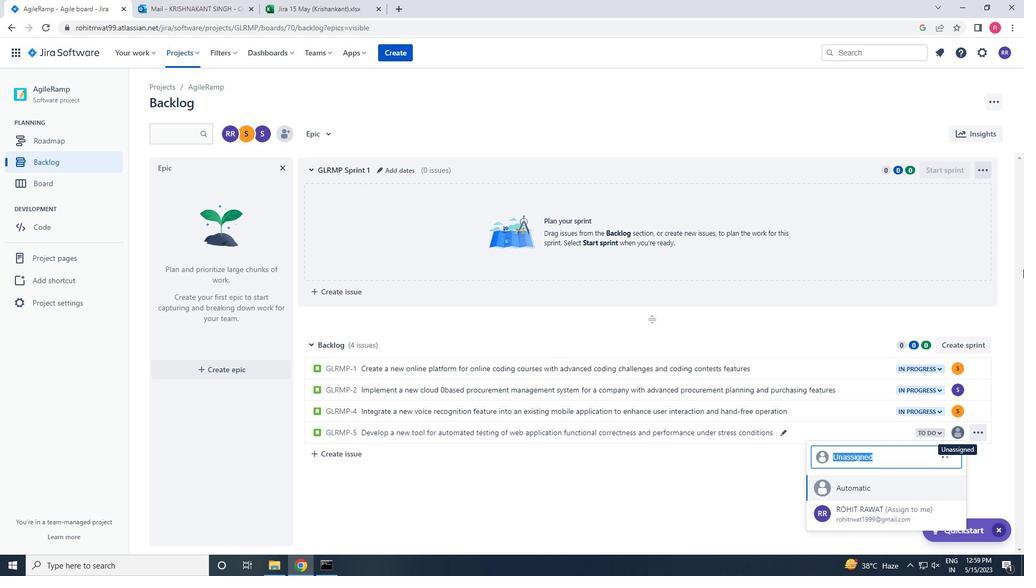 
Action: Key pressed SOFTAGE.3<Key.shift><Key.shift><Key.shift><Key.shift><Key.shift><Key.shift><Key.shift><Key.shift><Key.shift><Key.shift><Key.shift><Key.shift>@SOFTAGE.NET
Screenshot: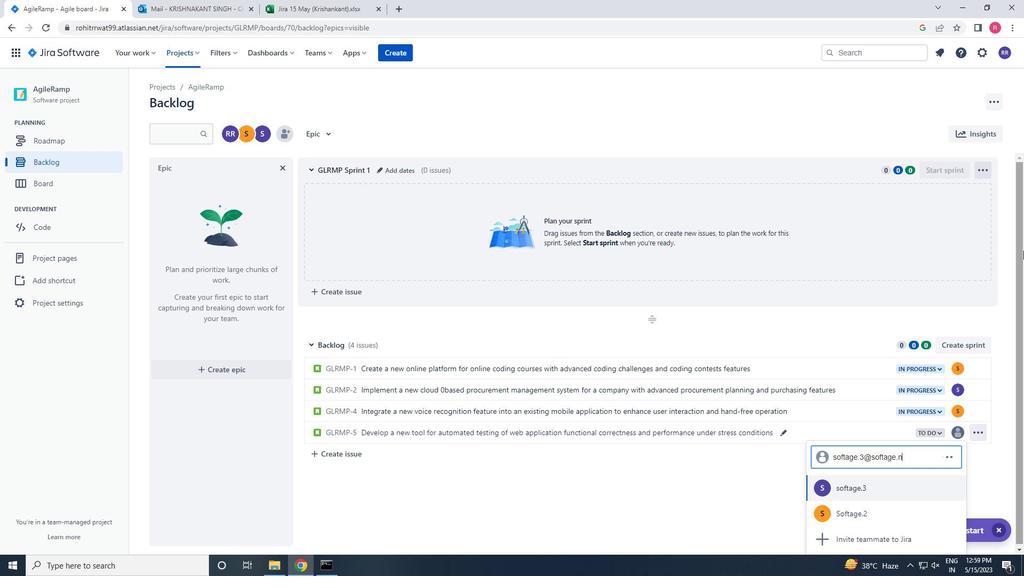 
Action: Mouse moved to (871, 493)
Screenshot: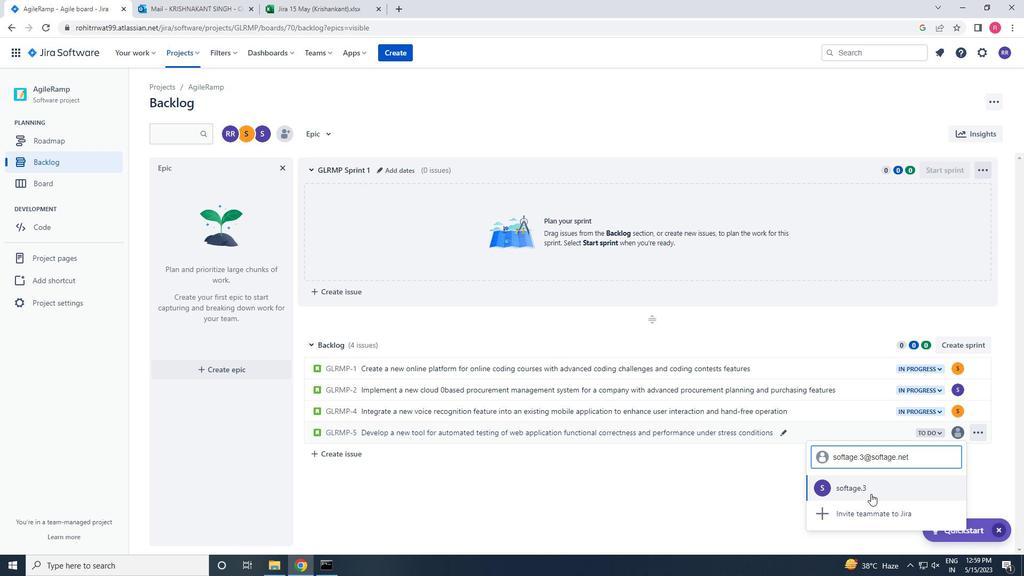 
Action: Mouse pressed left at (871, 493)
Screenshot: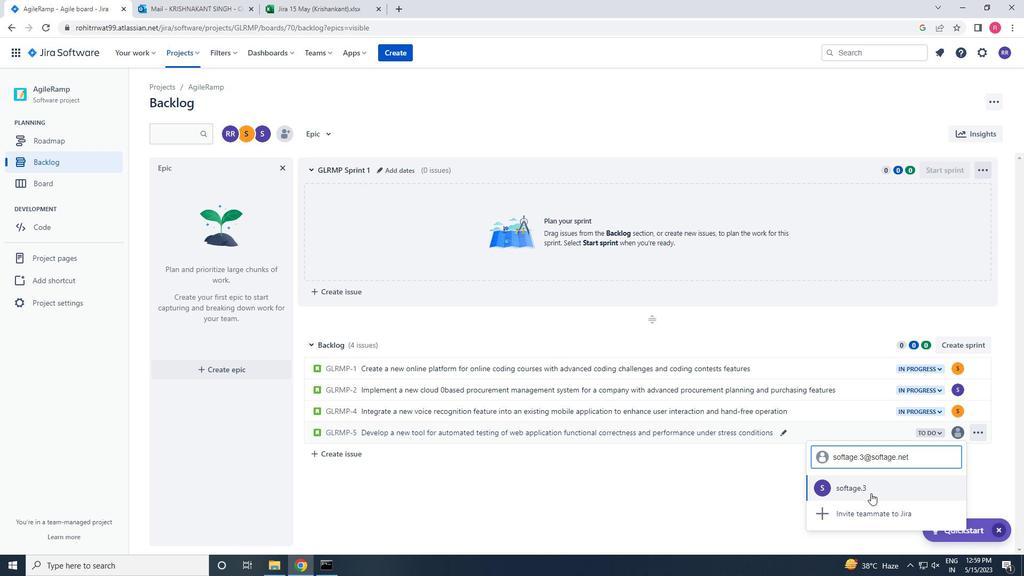 
Action: Mouse moved to (928, 430)
Screenshot: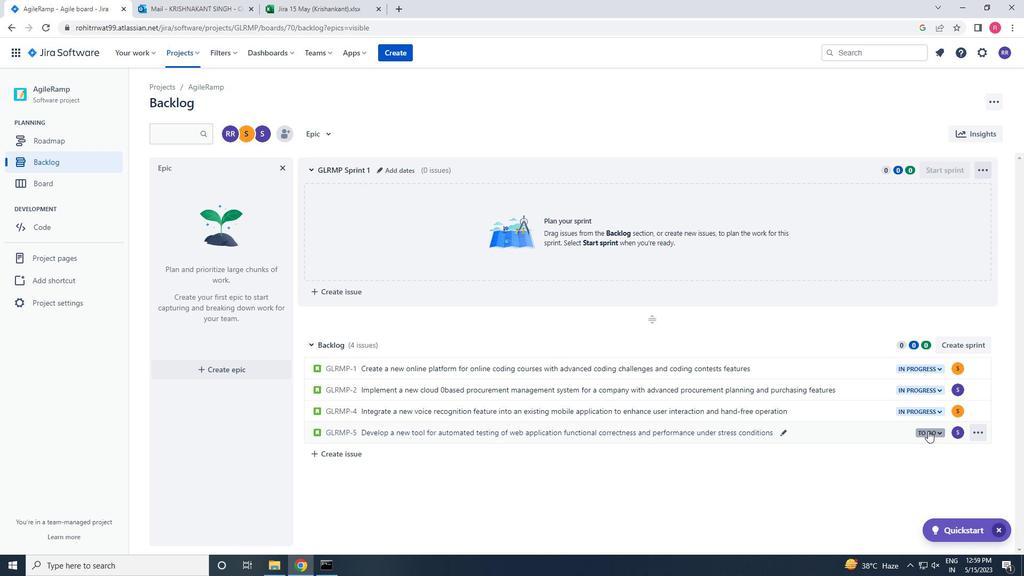 
Action: Mouse pressed left at (928, 430)
Screenshot: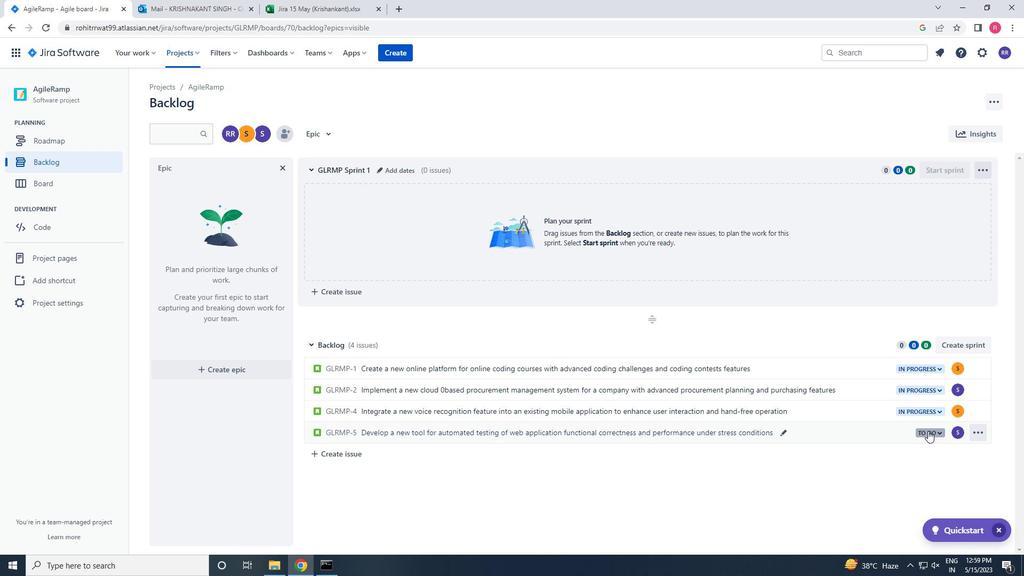 
Action: Mouse moved to (877, 453)
Screenshot: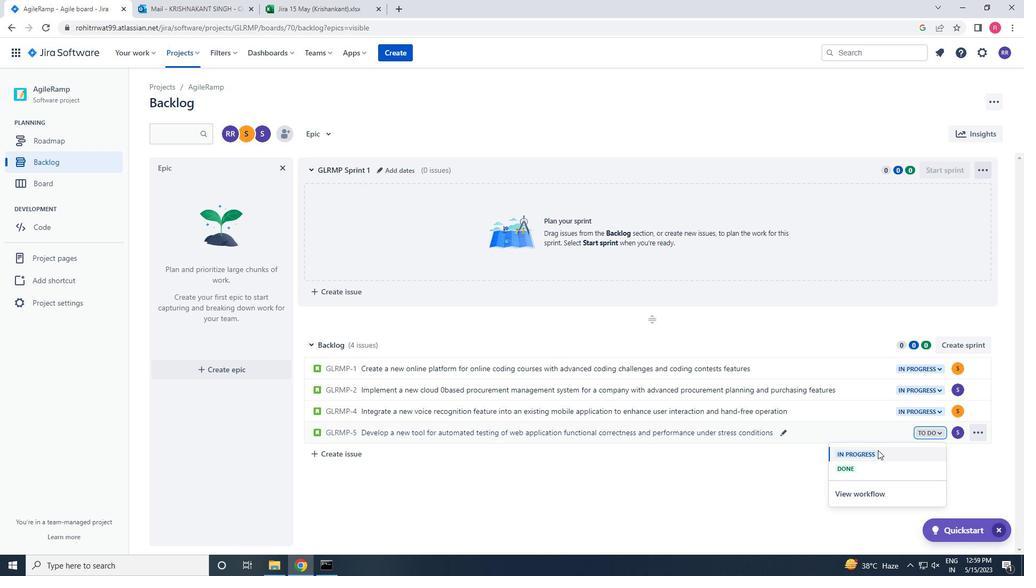 
Action: Mouse pressed left at (877, 453)
Screenshot: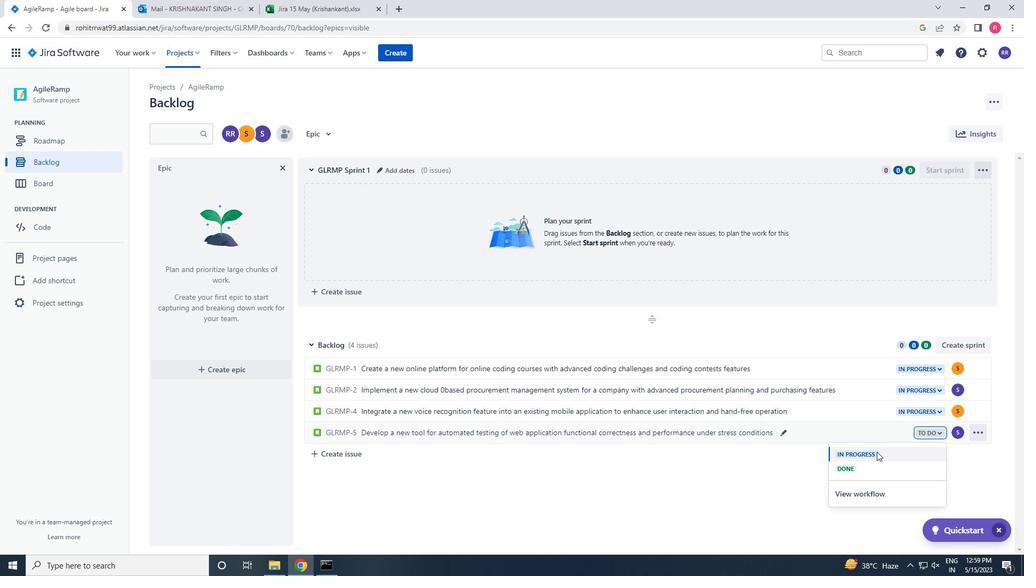 
Action: Mouse moved to (923, 416)
Screenshot: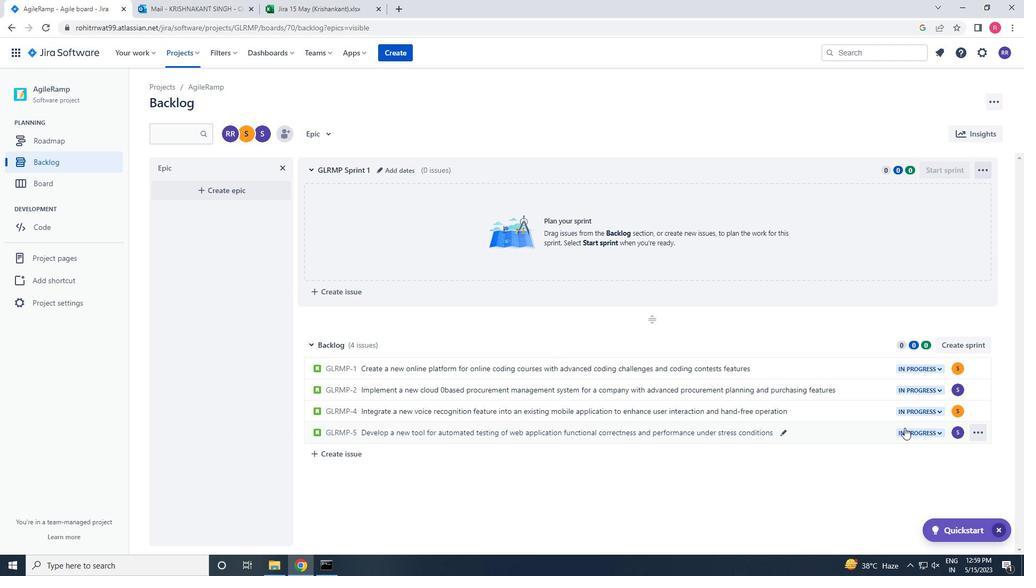 
